 Task: Font style For heading UseBookman old style with dark orange 2 colour & Underline. font size for heading '24 Pt. 'Change the font style of data to Browallia Newand font size to  16 Pt. Change the alignment of both headline & data to  Align top. In the sheet  auditingSalesAnalysis
Action: Mouse moved to (124, 268)
Screenshot: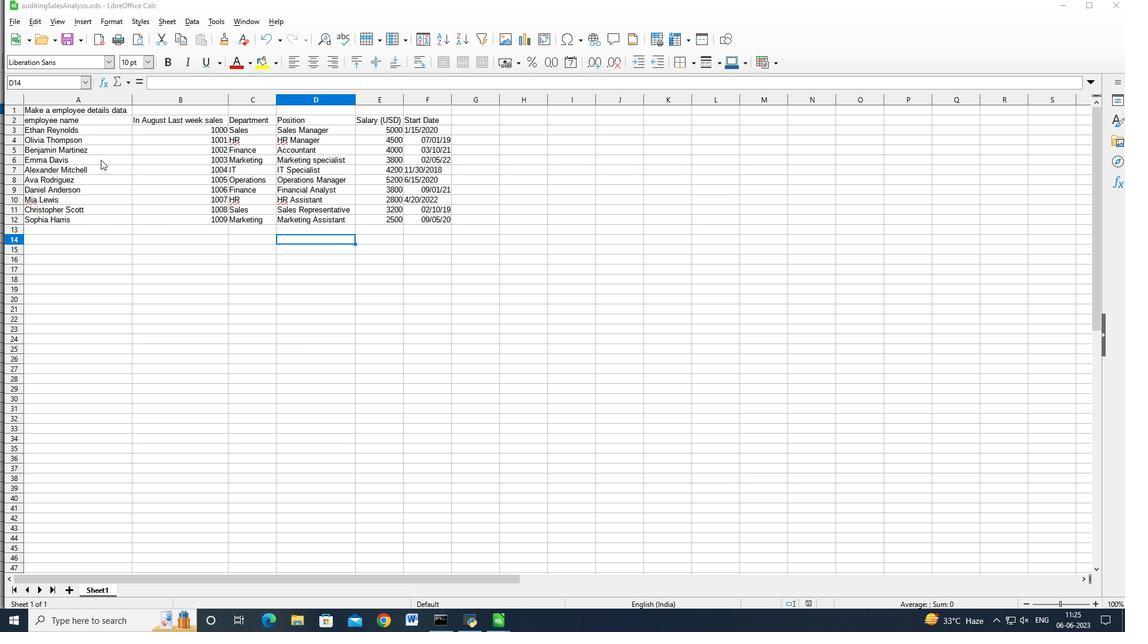 
Action: Mouse pressed right at (124, 268)
Screenshot: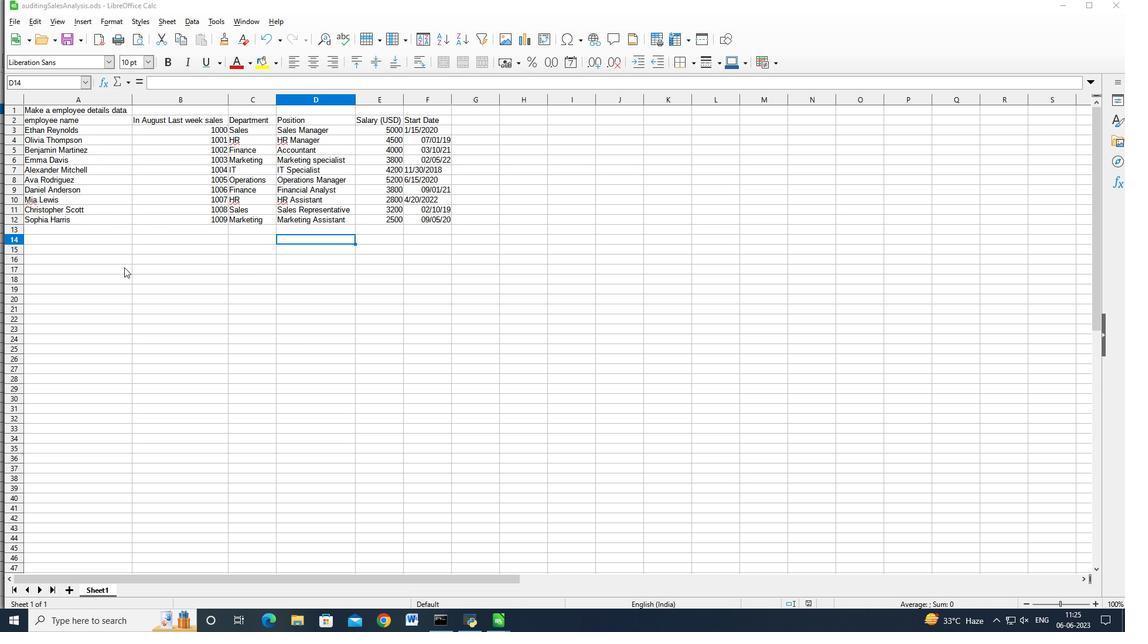 
Action: Mouse moved to (103, 112)
Screenshot: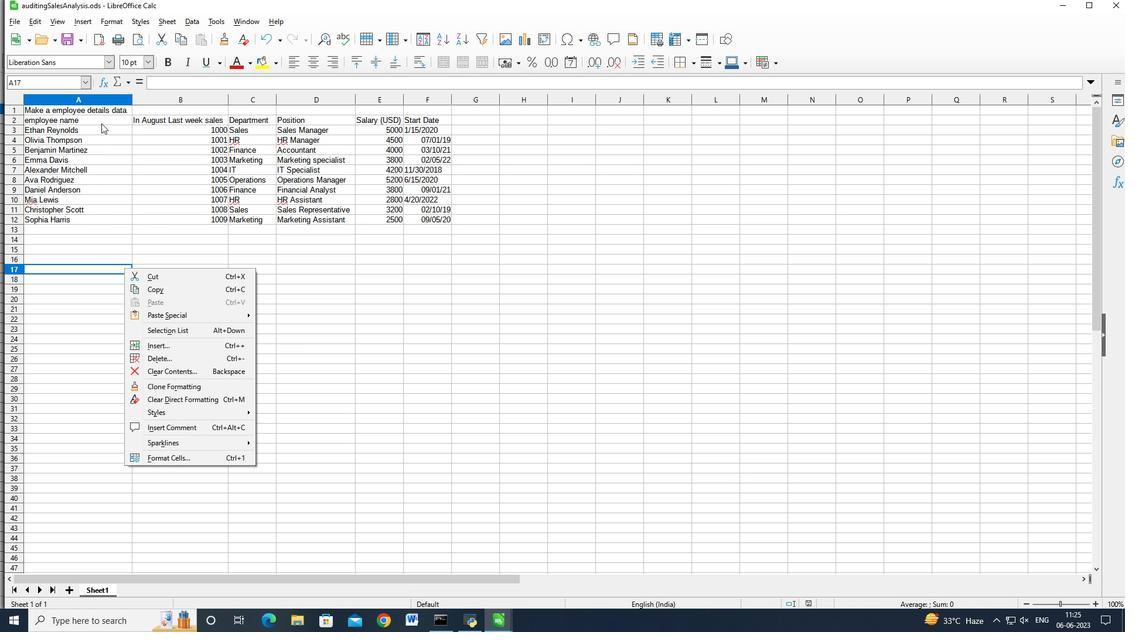 
Action: Mouse pressed left at (103, 112)
Screenshot: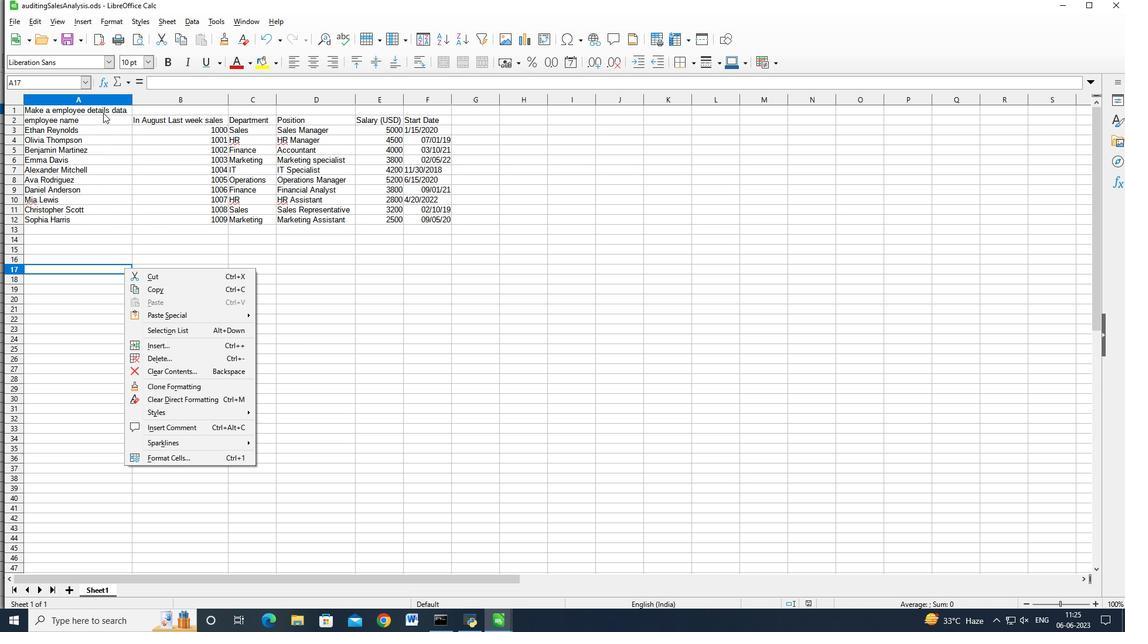 
Action: Mouse pressed left at (103, 112)
Screenshot: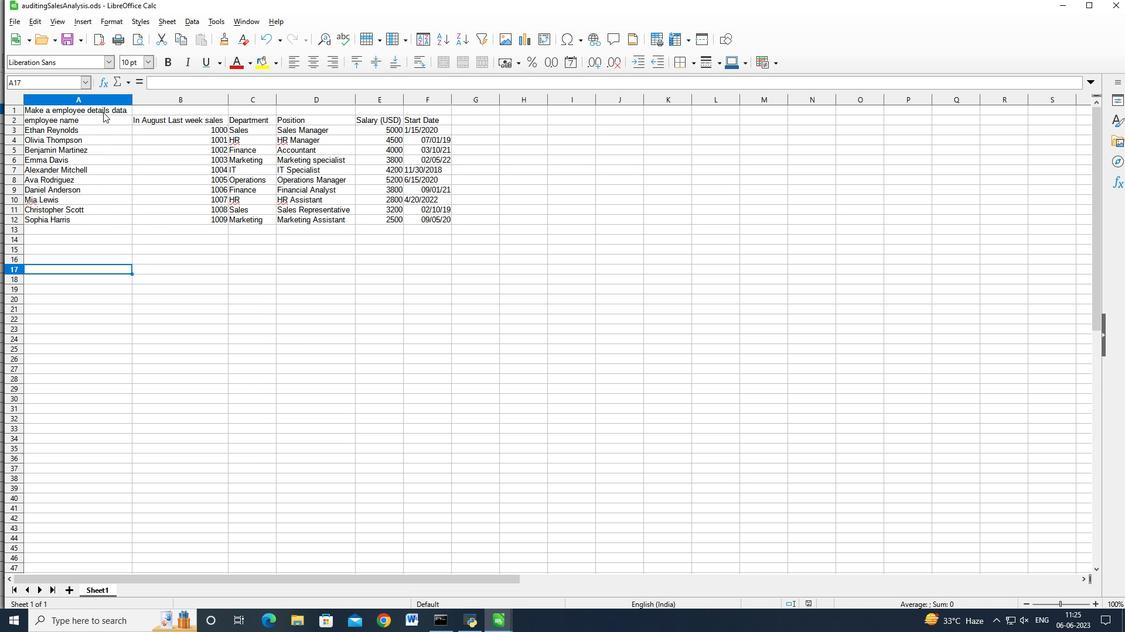 
Action: Mouse moved to (67, 62)
Screenshot: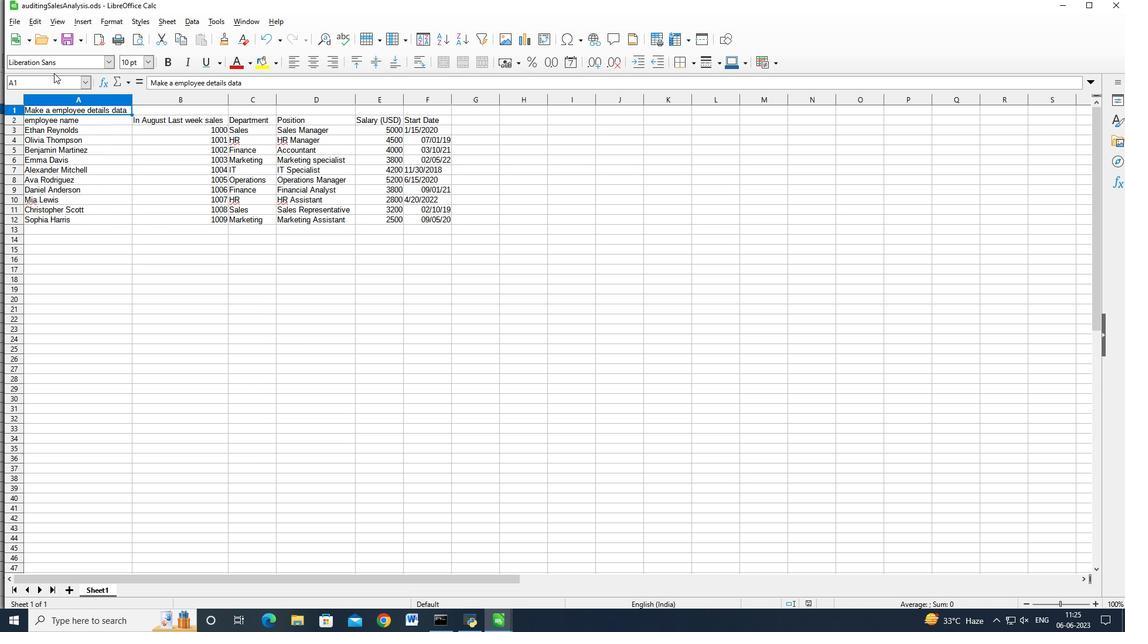 
Action: Mouse pressed left at (67, 62)
Screenshot: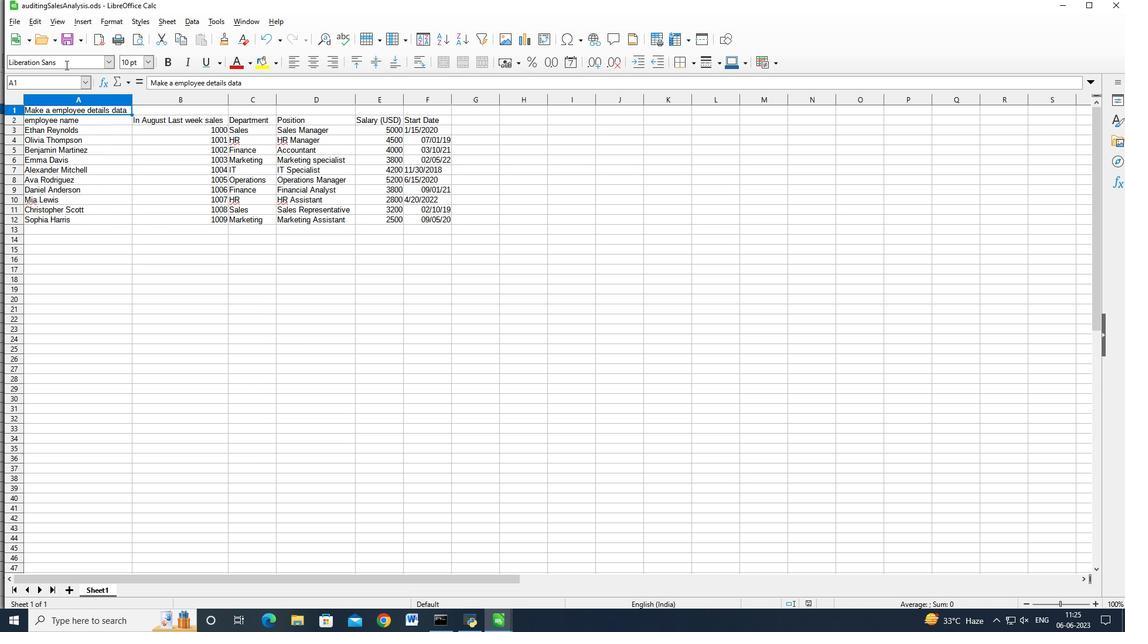 
Action: Mouse moved to (67, 62)
Screenshot: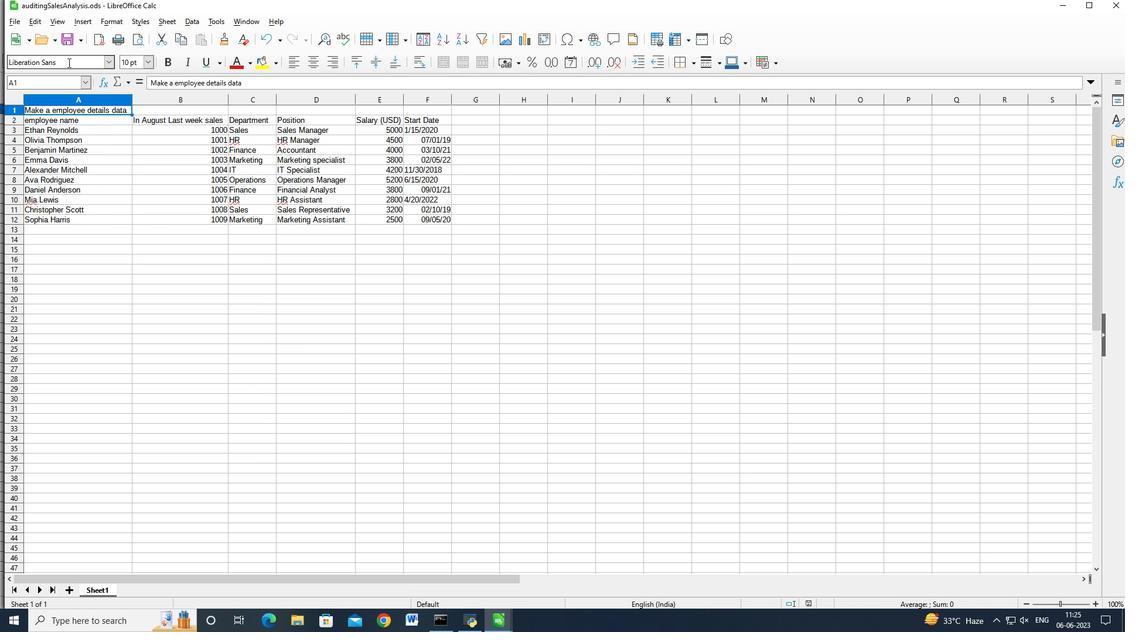 
Action: Key pressed <Key.backspace><Key.backspace><Key.backspace><Key.backspace><Key.backspace><Key.backspace><Key.backspace><Key.backspace><Key.backspace><Key.backspace><Key.backspace><Key.backspace><Key.backspace><Key.backspace><Key.backspace><Key.backspace><Key.backspace><Key.backspace><Key.backspace><Key.backspace><Key.backspace><Key.backspace><Key.backspace><Key.backspace><Key.backspace><Key.backspace><Key.shift>Bookmanol<Key.backspace><Key.backspace><Key.space>old<Key.enter>
Screenshot: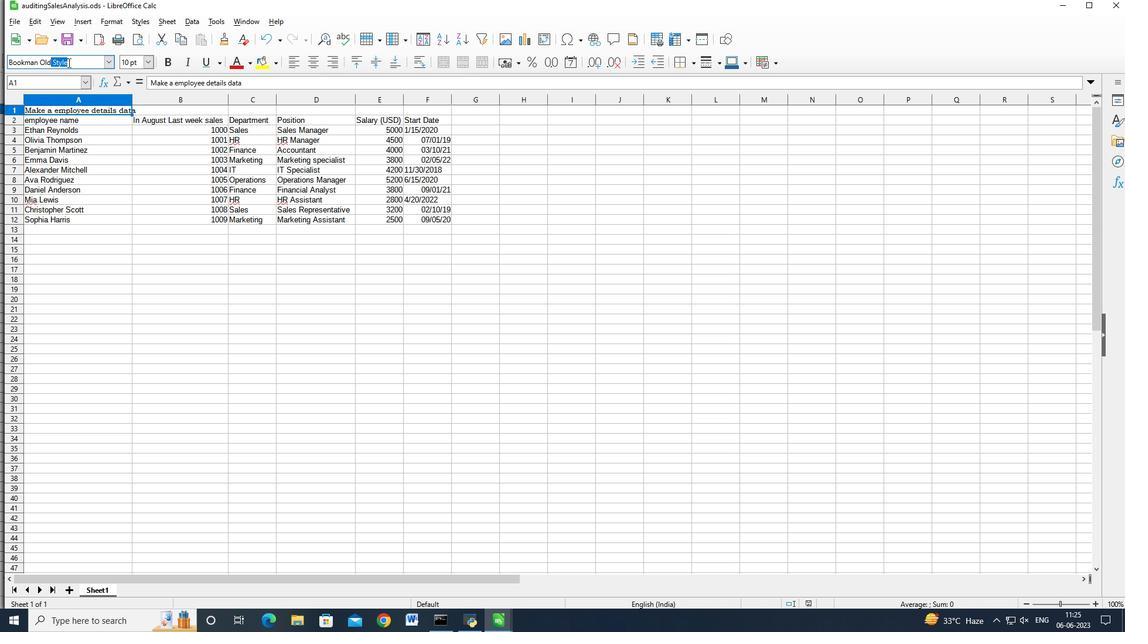 
Action: Mouse moved to (120, 120)
Screenshot: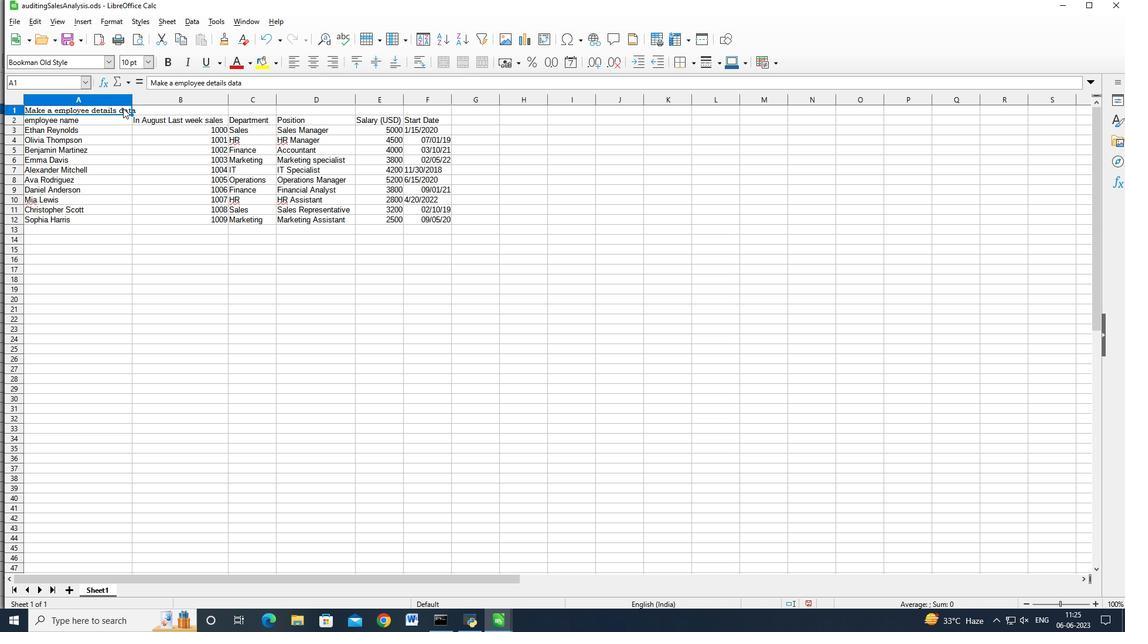 
Action: Mouse pressed left at (120, 120)
Screenshot: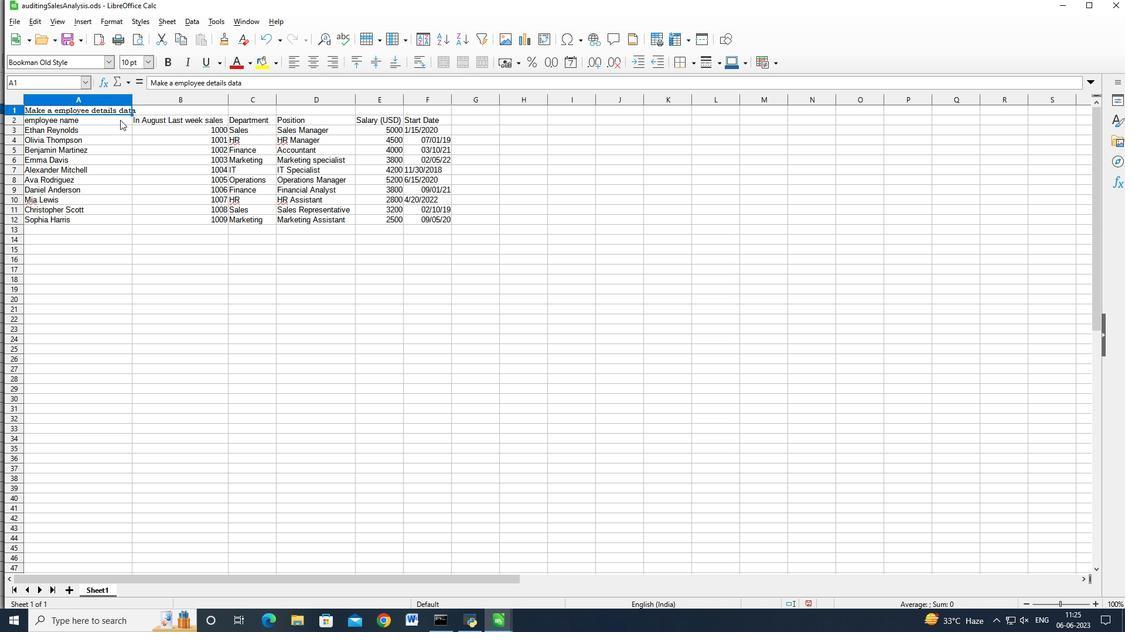 
Action: Mouse moved to (99, 108)
Screenshot: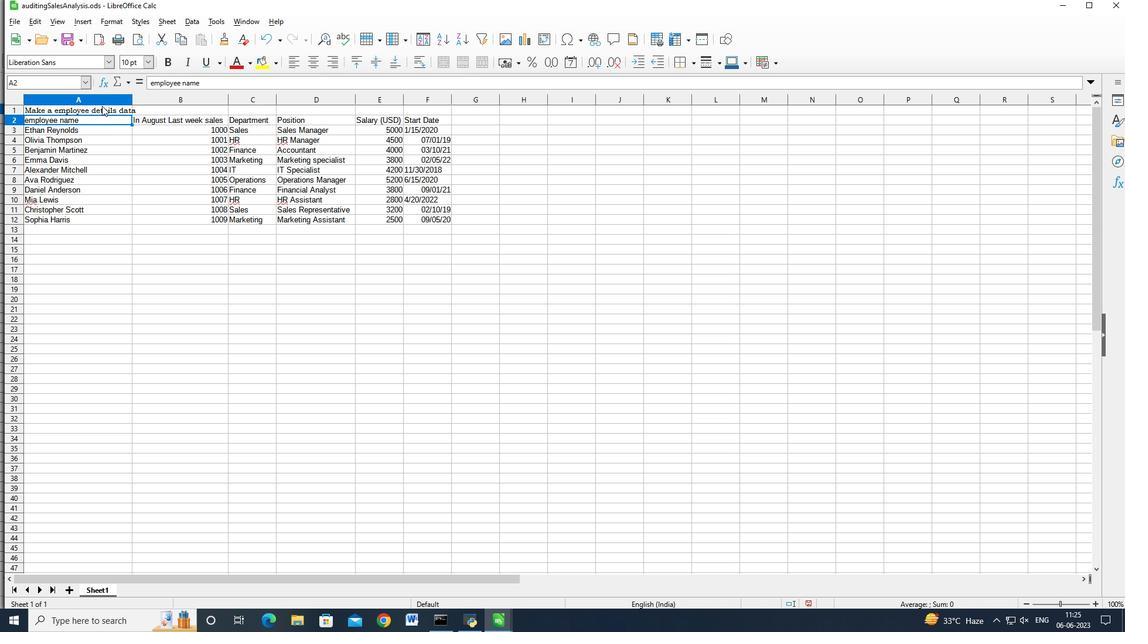 
Action: Mouse pressed left at (99, 108)
Screenshot: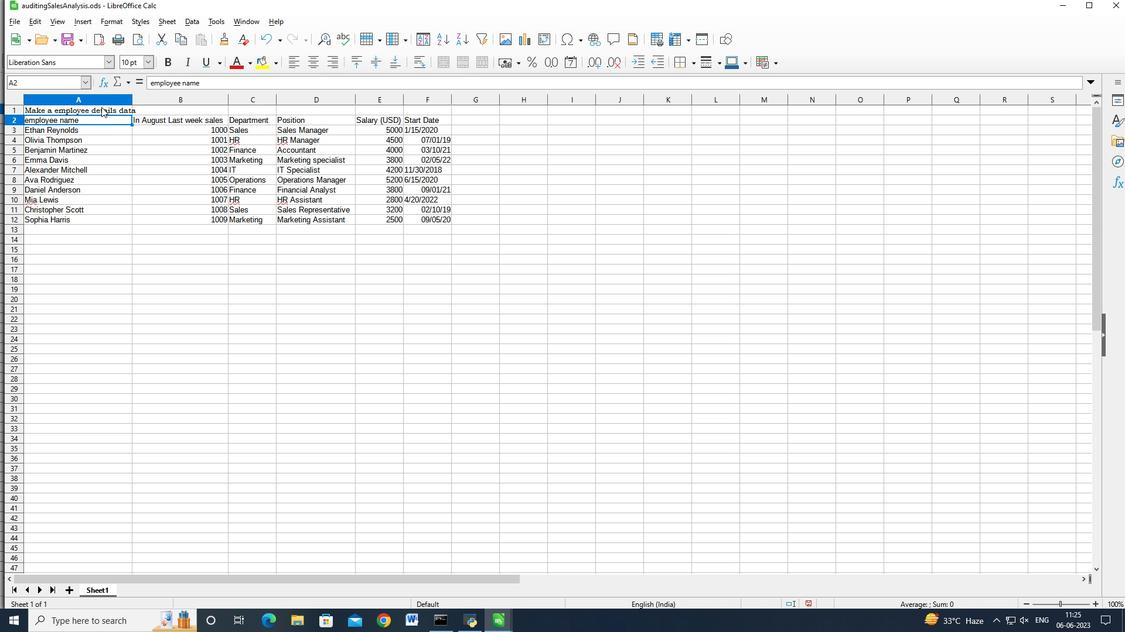 
Action: Mouse moved to (246, 61)
Screenshot: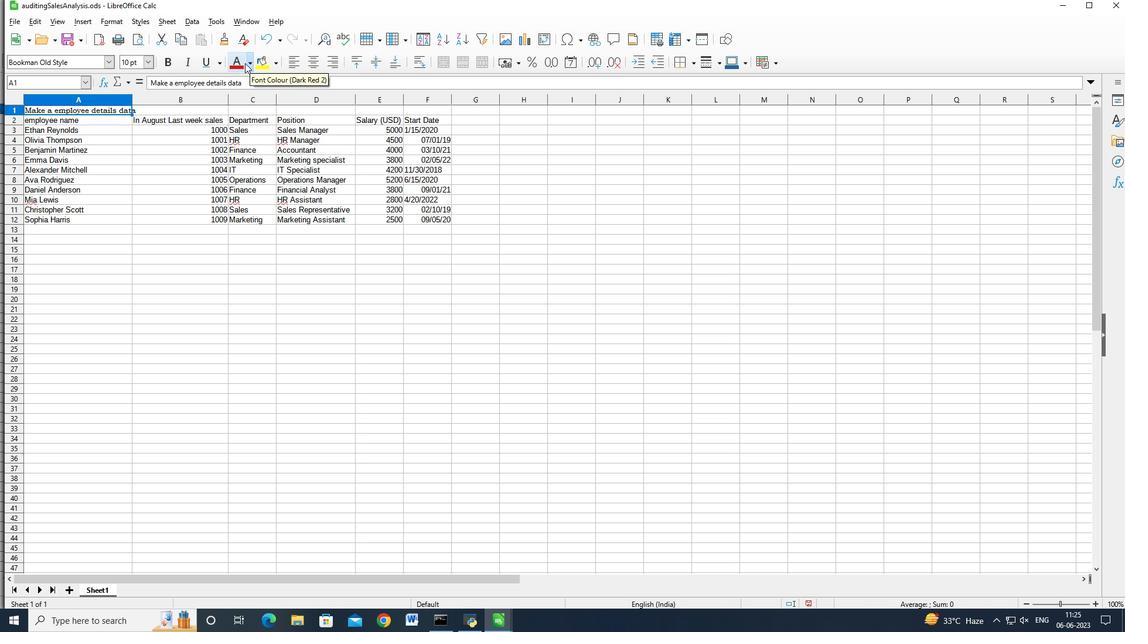 
Action: Mouse pressed left at (246, 61)
Screenshot: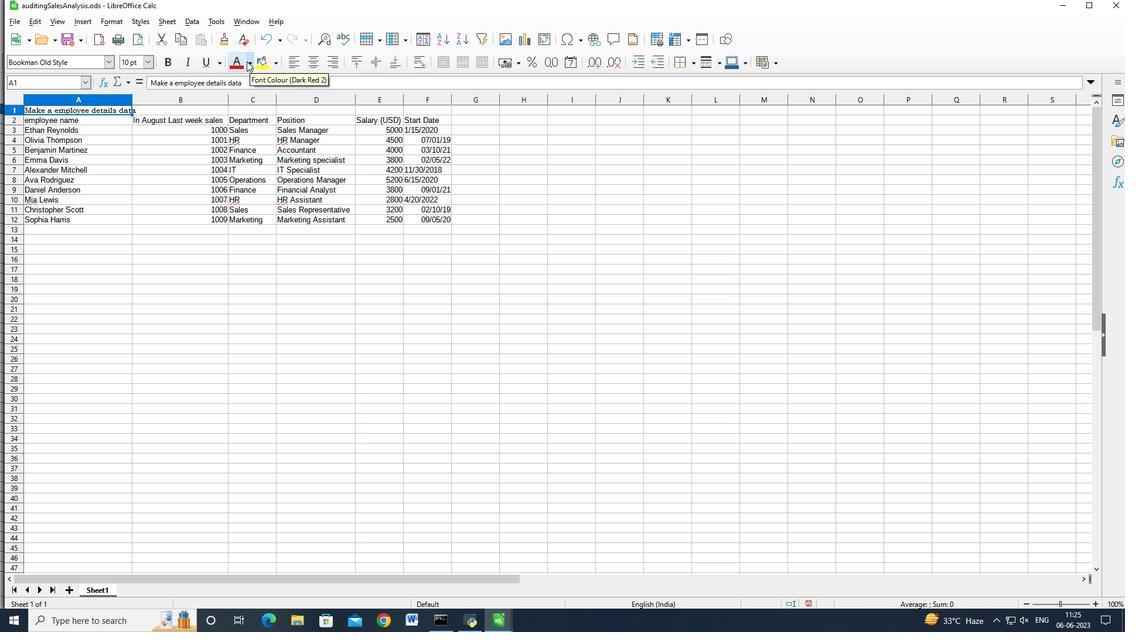 
Action: Mouse moved to (255, 144)
Screenshot: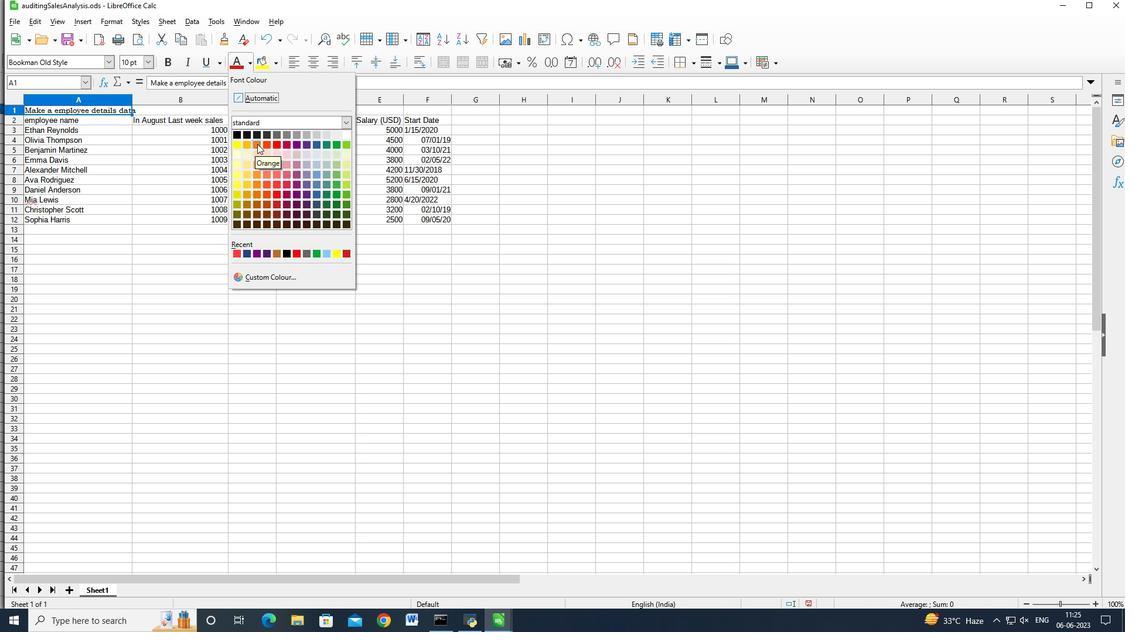
Action: Mouse pressed left at (255, 144)
Screenshot: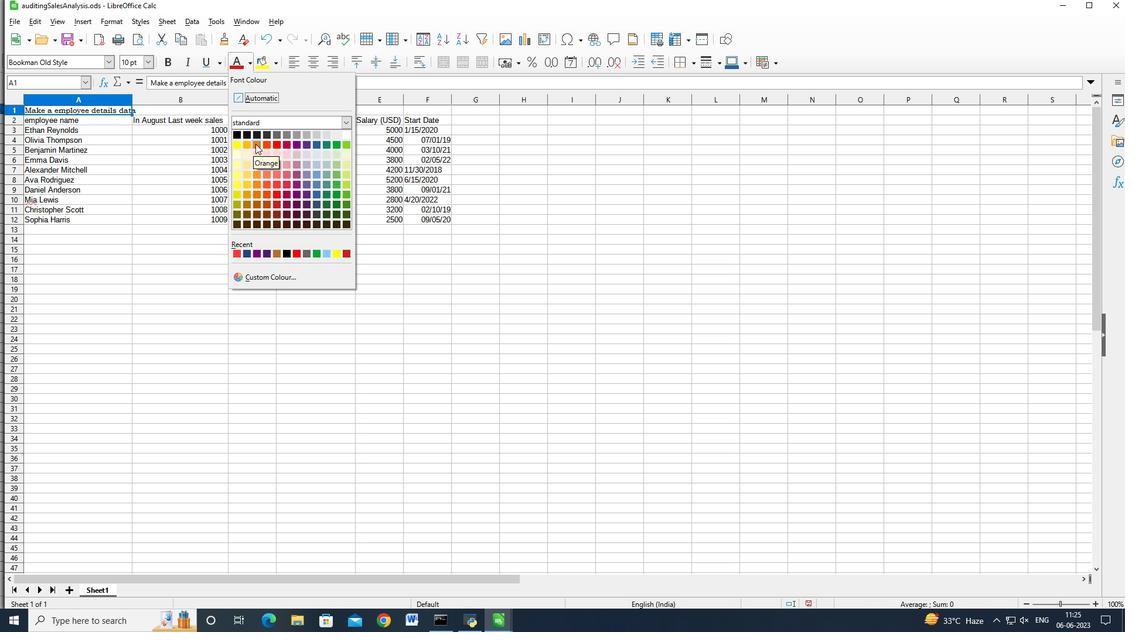 
Action: Mouse moved to (205, 60)
Screenshot: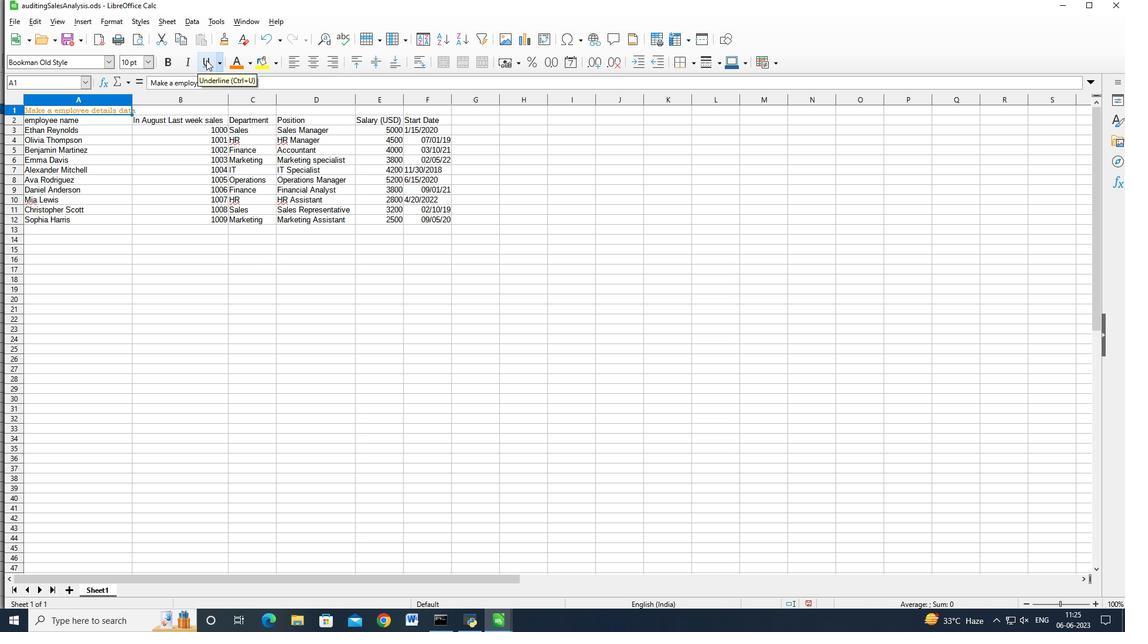 
Action: Mouse pressed left at (205, 60)
Screenshot: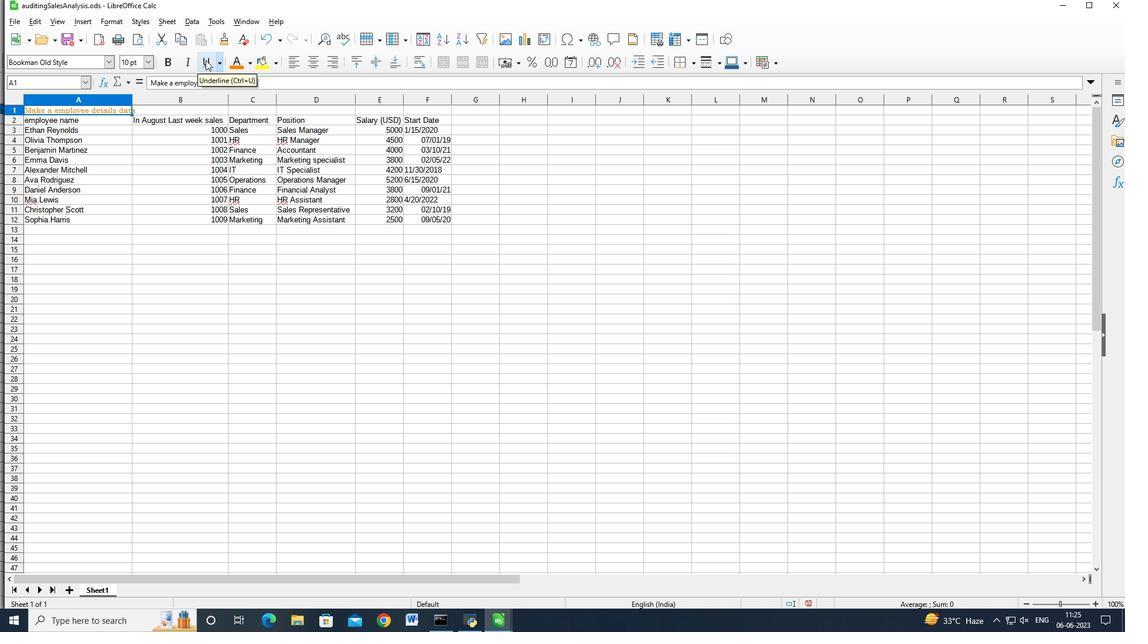 
Action: Mouse moved to (247, 63)
Screenshot: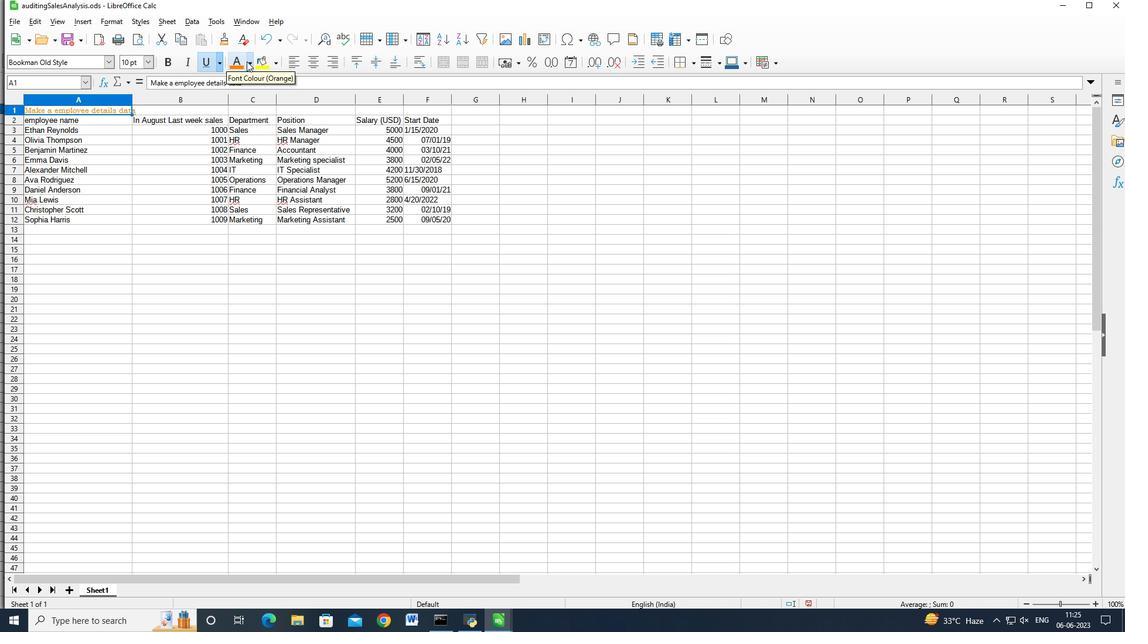 
Action: Mouse pressed left at (247, 63)
Screenshot: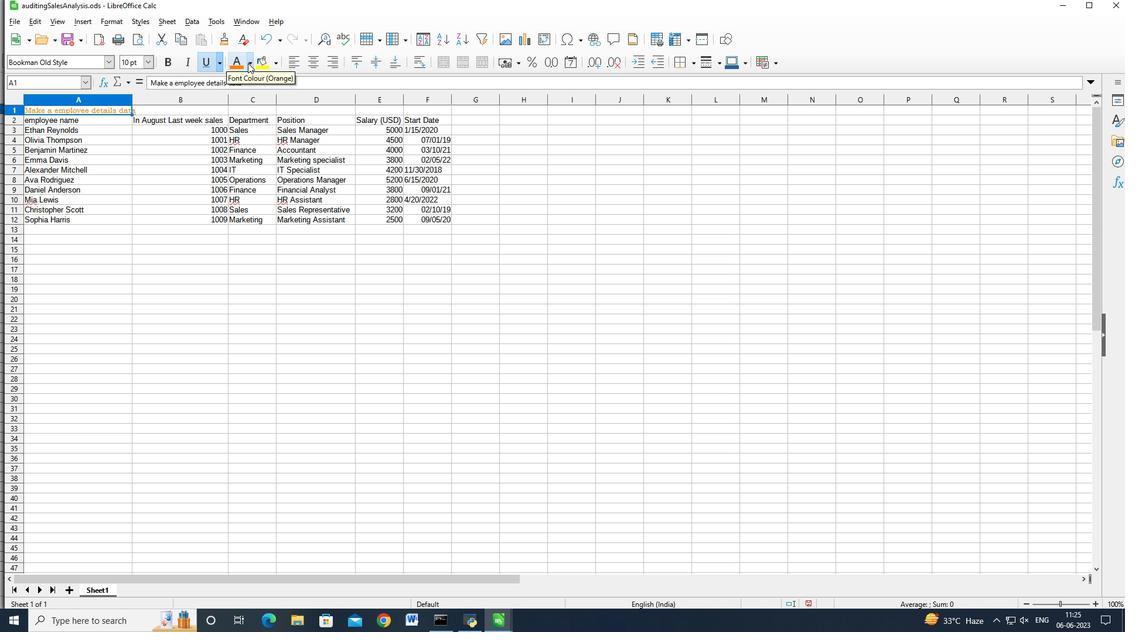 
Action: Mouse moved to (257, 209)
Screenshot: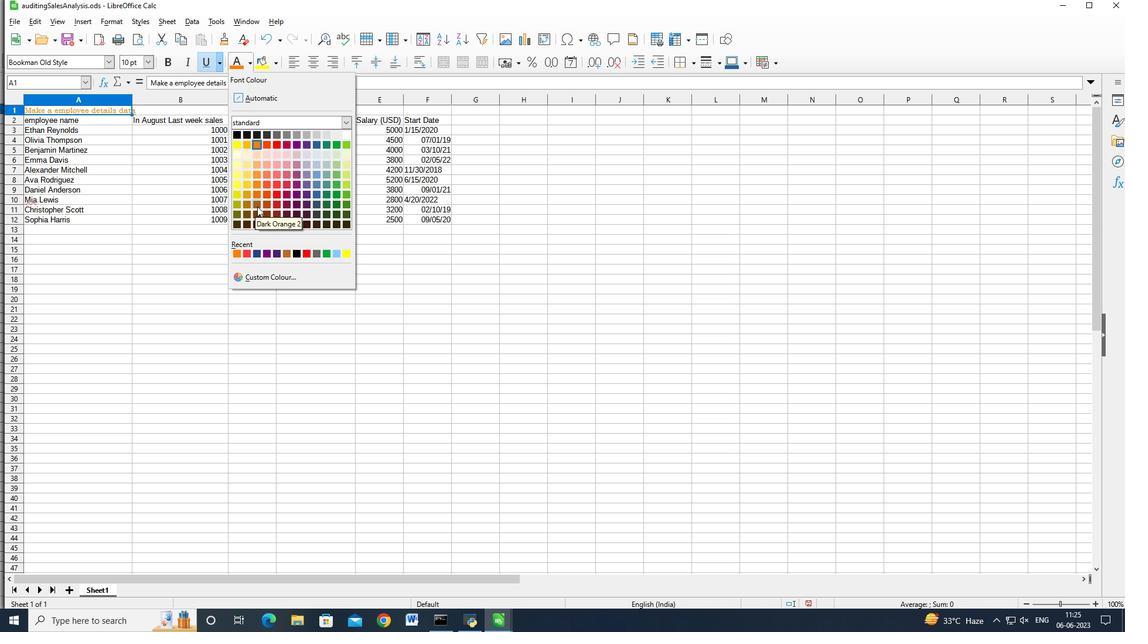 
Action: Mouse pressed left at (257, 209)
Screenshot: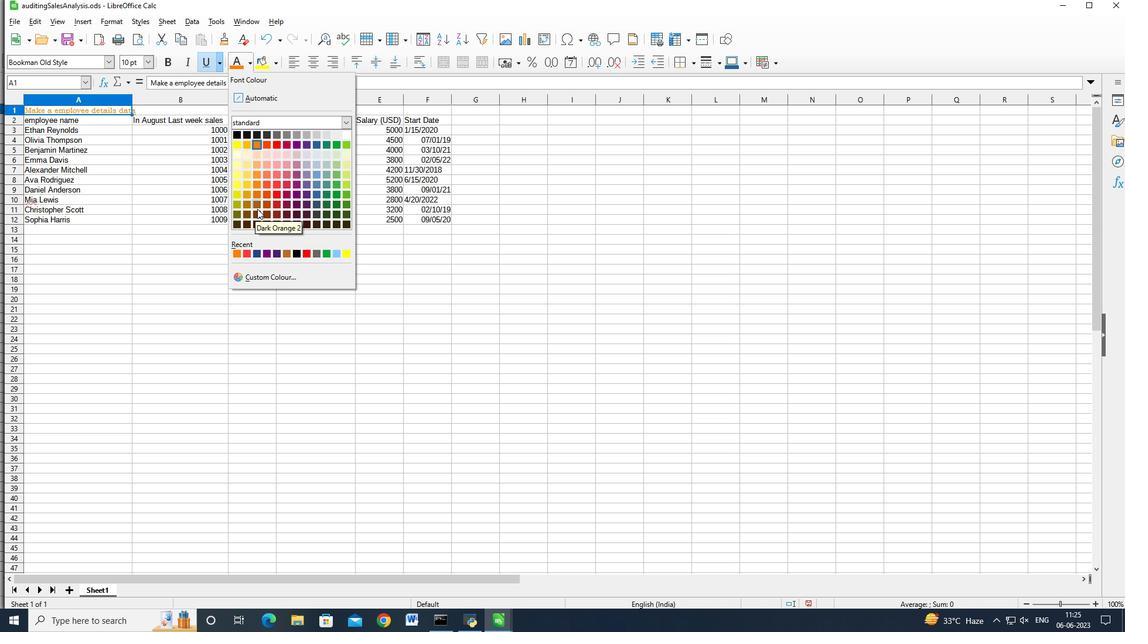 
Action: Mouse moved to (88, 123)
Screenshot: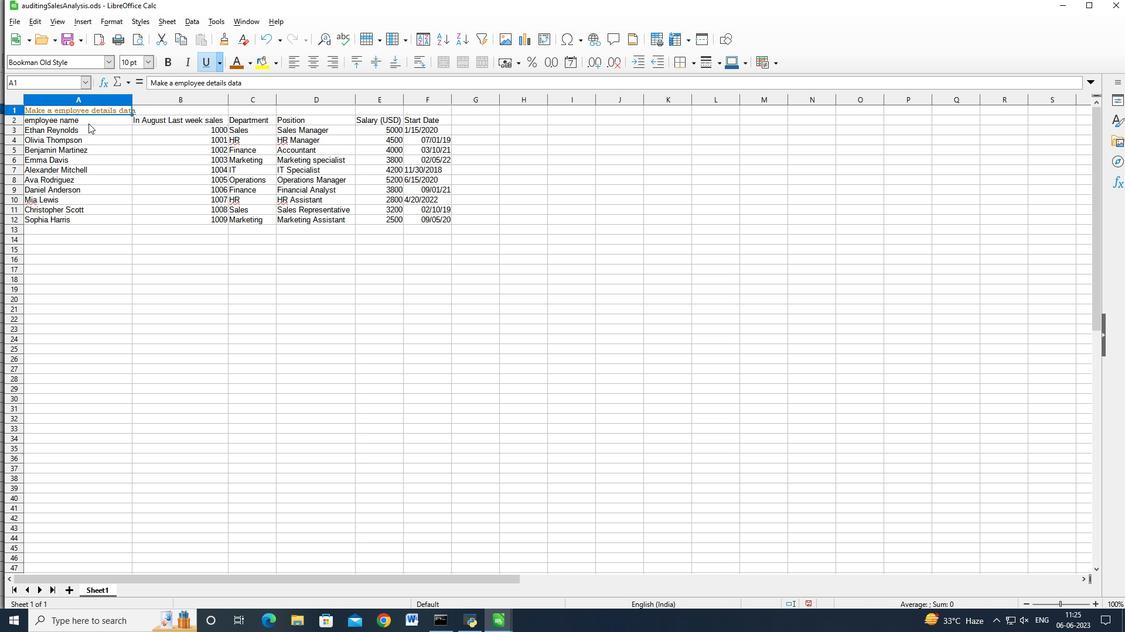 
Action: Mouse pressed left at (88, 123)
Screenshot: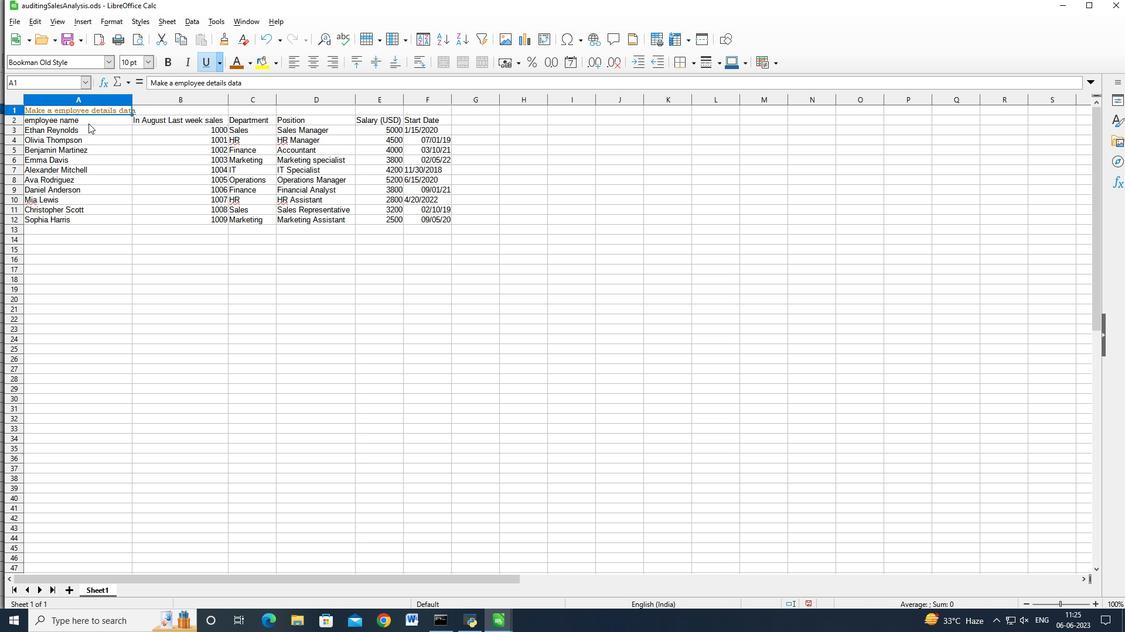 
Action: Key pressed <Key.caps_lock><Key.right><Key.right><Key.right><Key.right><Key.left><Key.left><Key.left><Key.left><Key.left><Key.up>
Screenshot: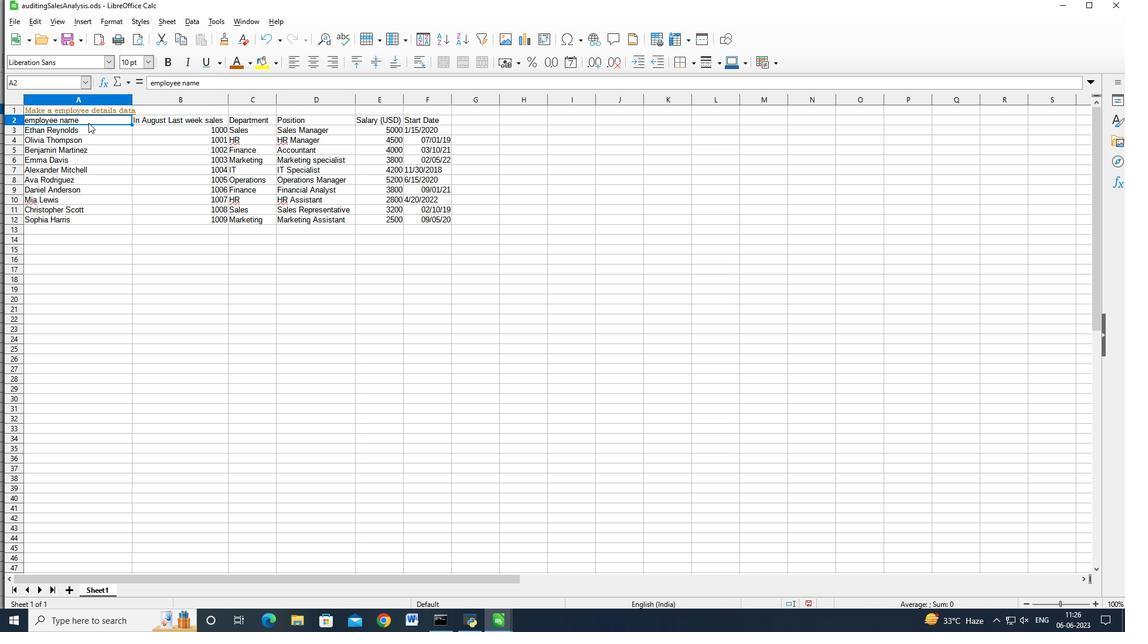 
Action: Mouse moved to (133, 108)
Screenshot: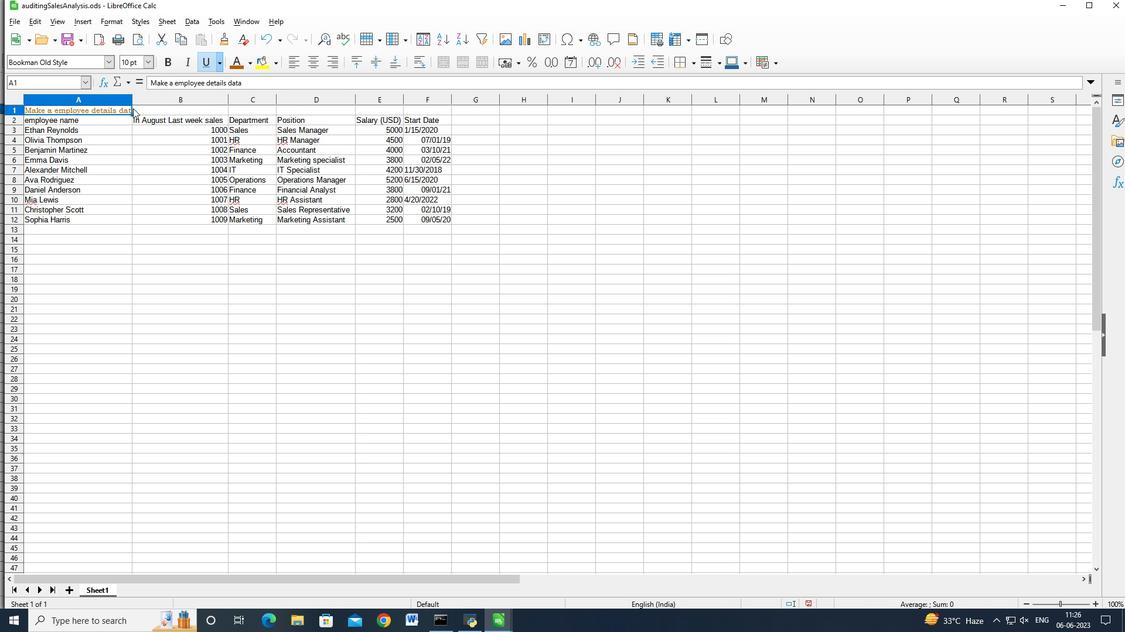 
Action: Key pressed <Key.shift>
Screenshot: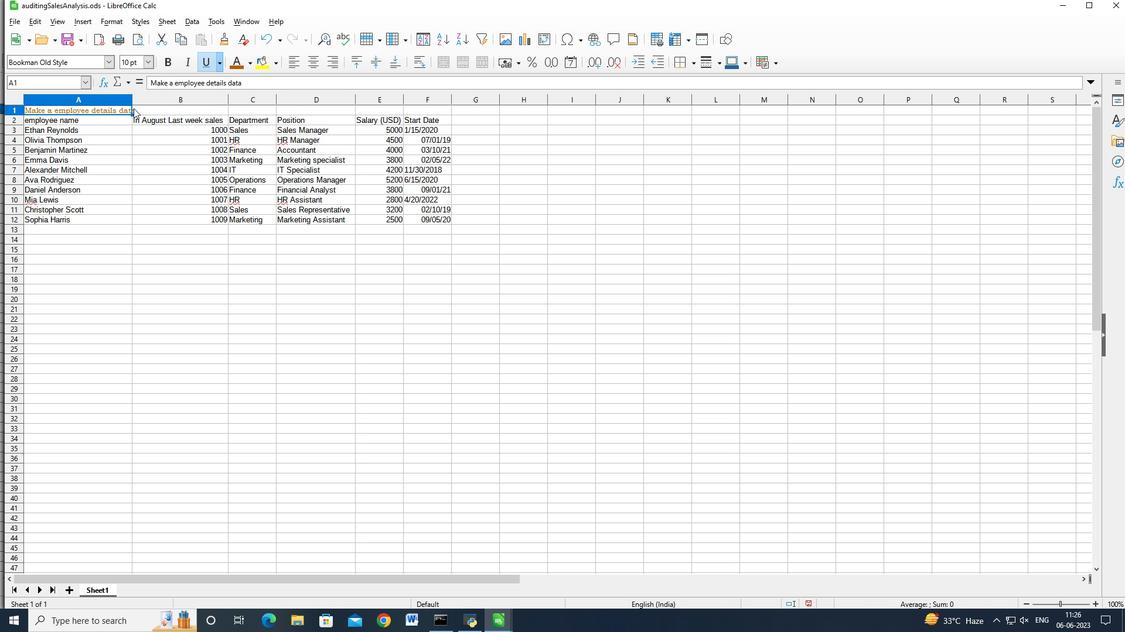 
Action: Mouse pressed left at (133, 108)
Screenshot: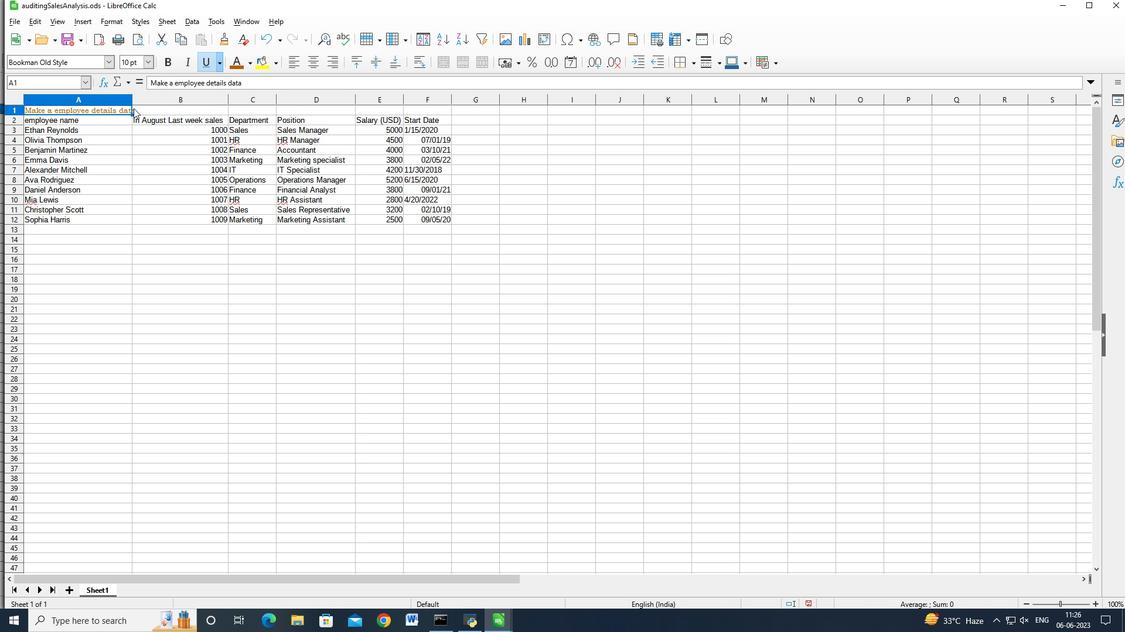 
Action: Mouse moved to (138, 82)
Screenshot: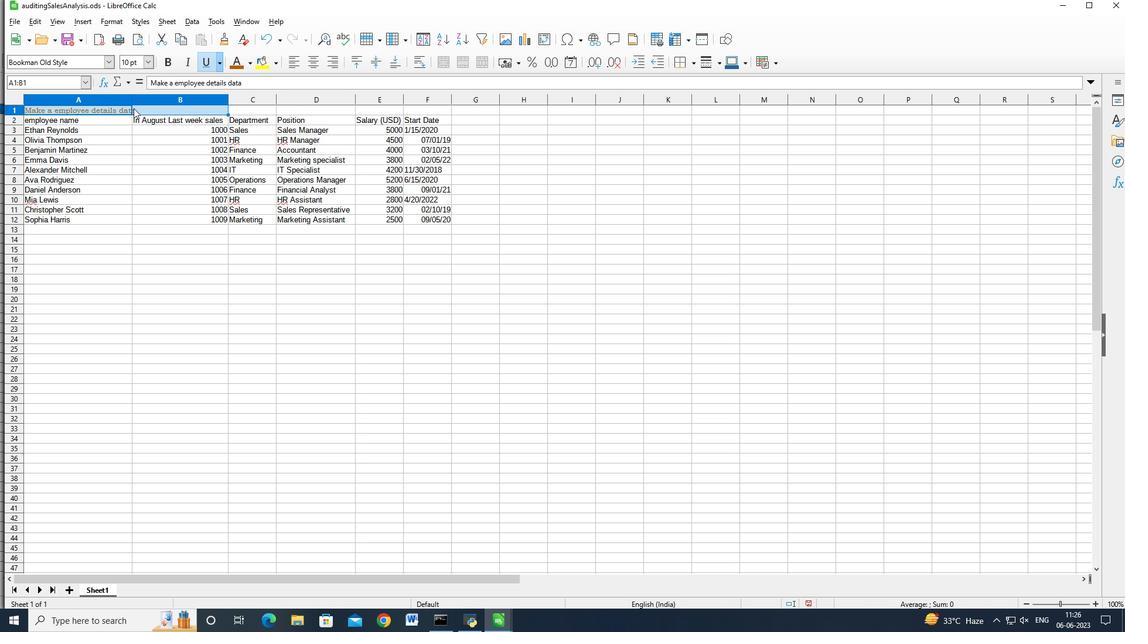 
Action: Key pressed <Key.shift>
Screenshot: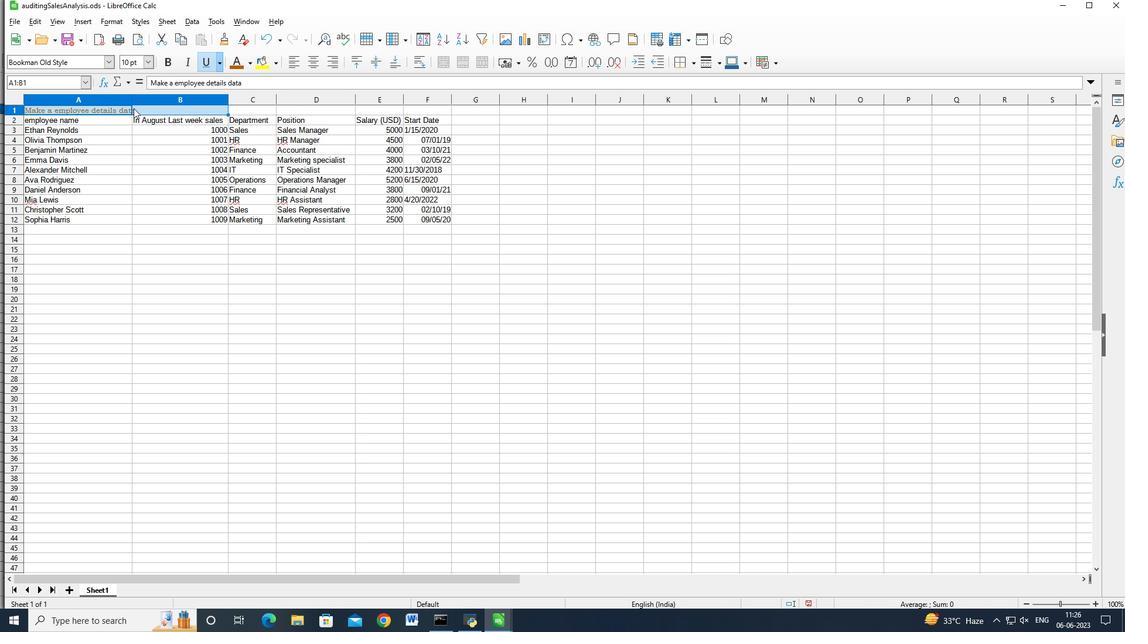 
Action: Mouse moved to (138, 72)
Screenshot: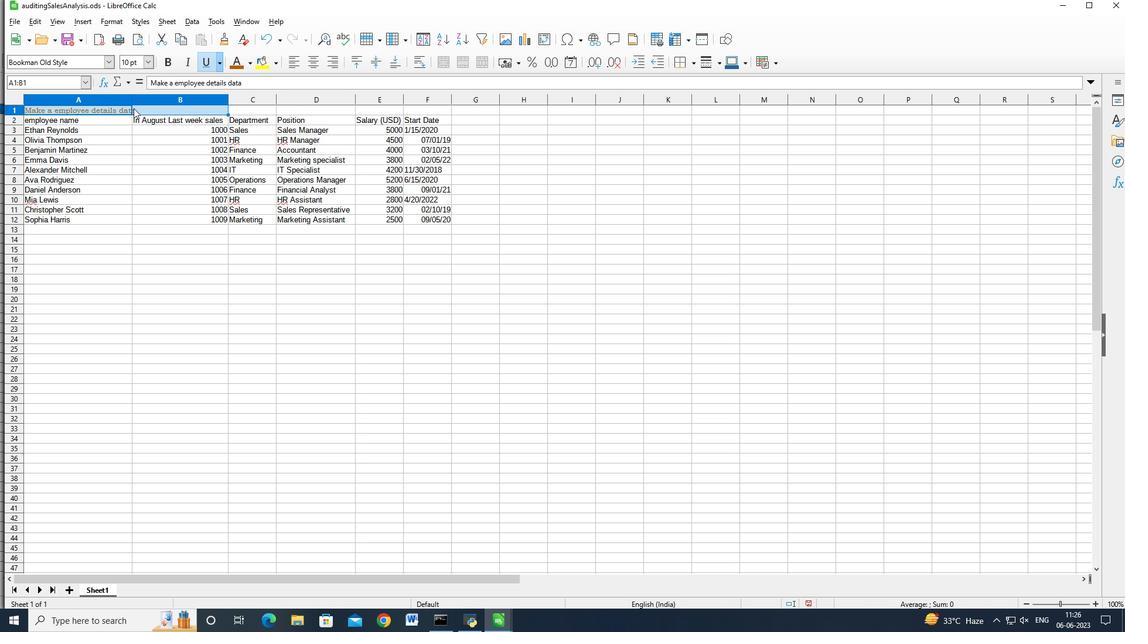 
Action: Key pressed <Key.shift>
Screenshot: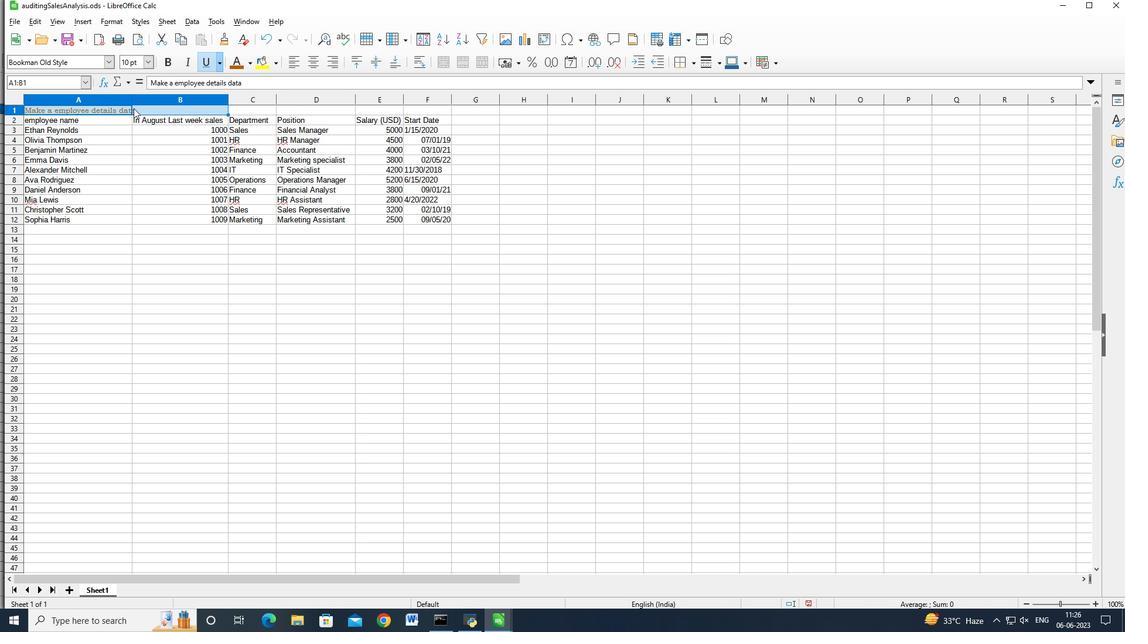 
Action: Mouse moved to (137, 67)
Screenshot: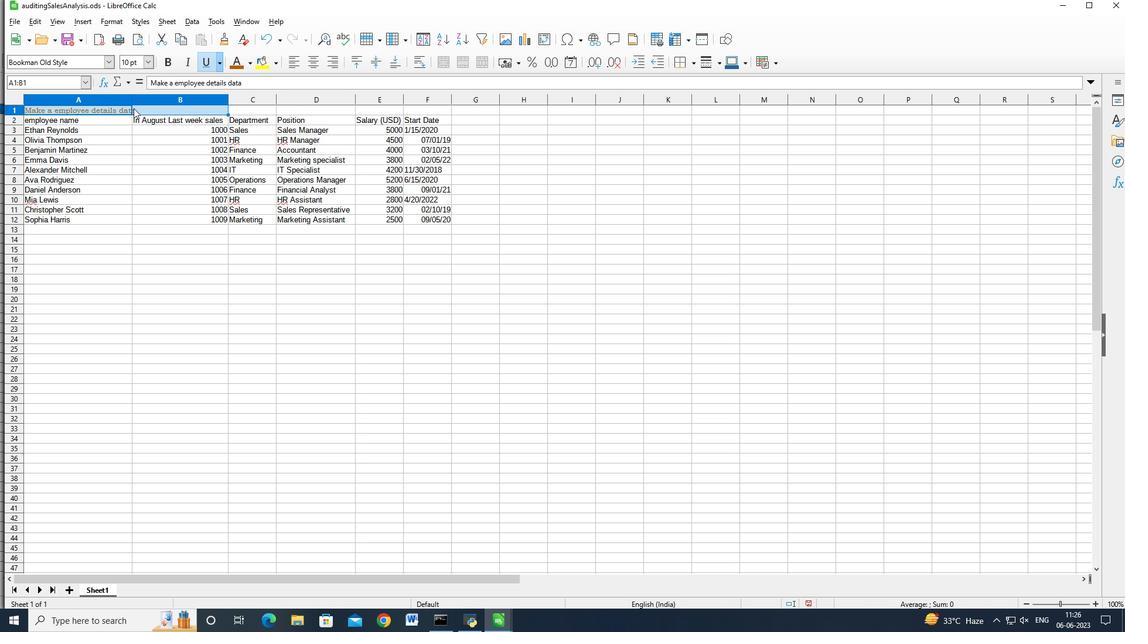
Action: Key pressed <Key.shift>
Screenshot: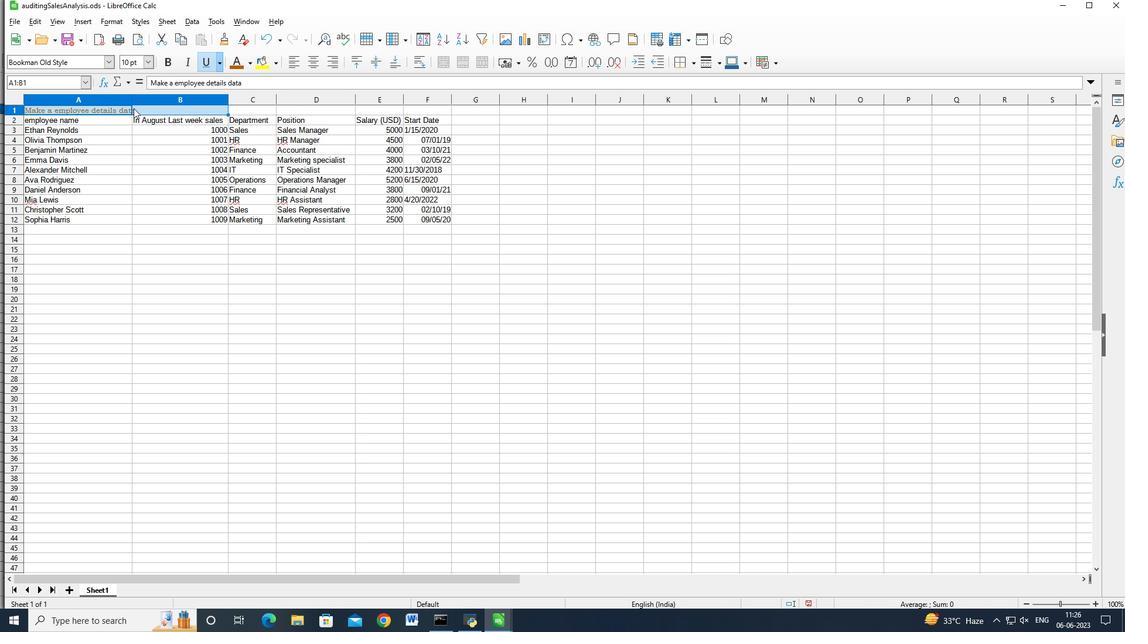 
Action: Mouse moved to (137, 67)
Screenshot: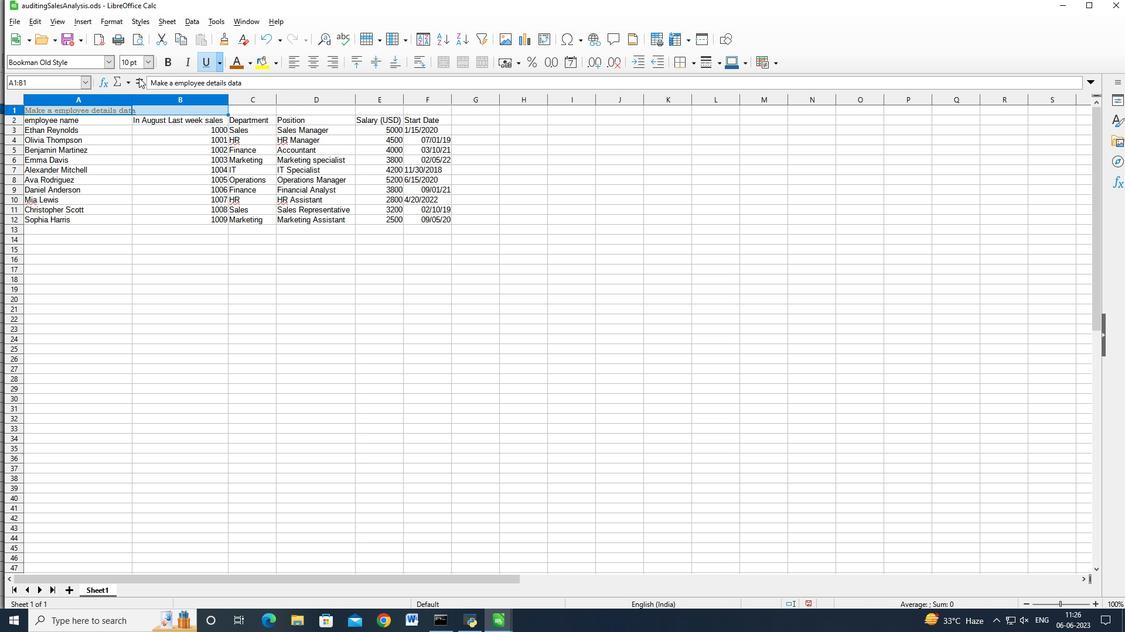 
Action: Key pressed <Key.shift><Key.shift><Key.shift>
Screenshot: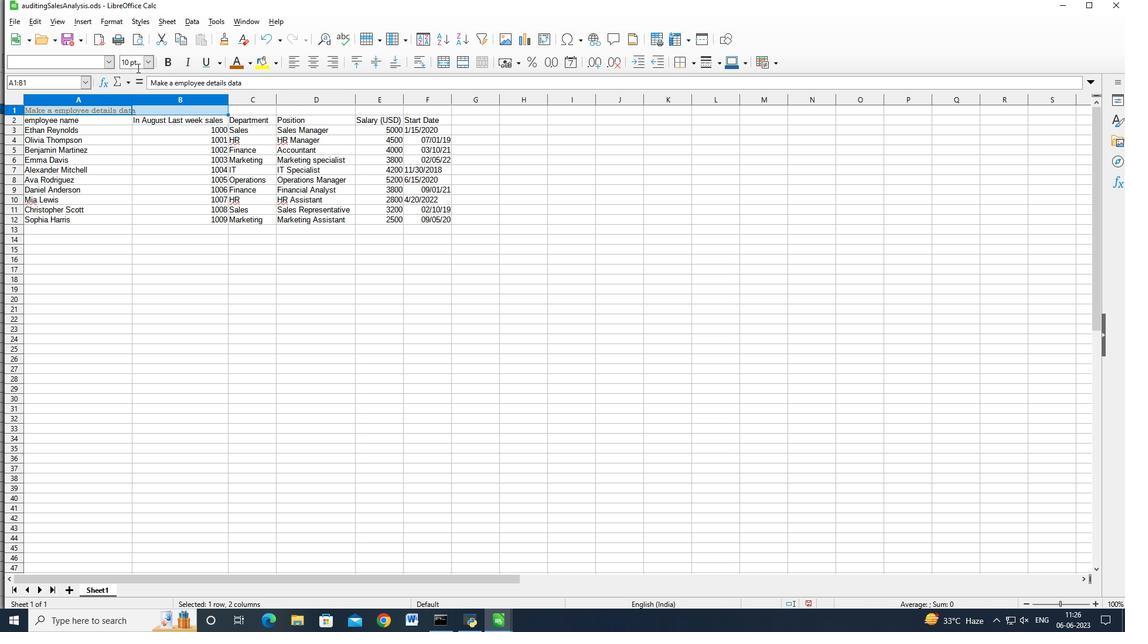 
Action: Mouse moved to (146, 64)
Screenshot: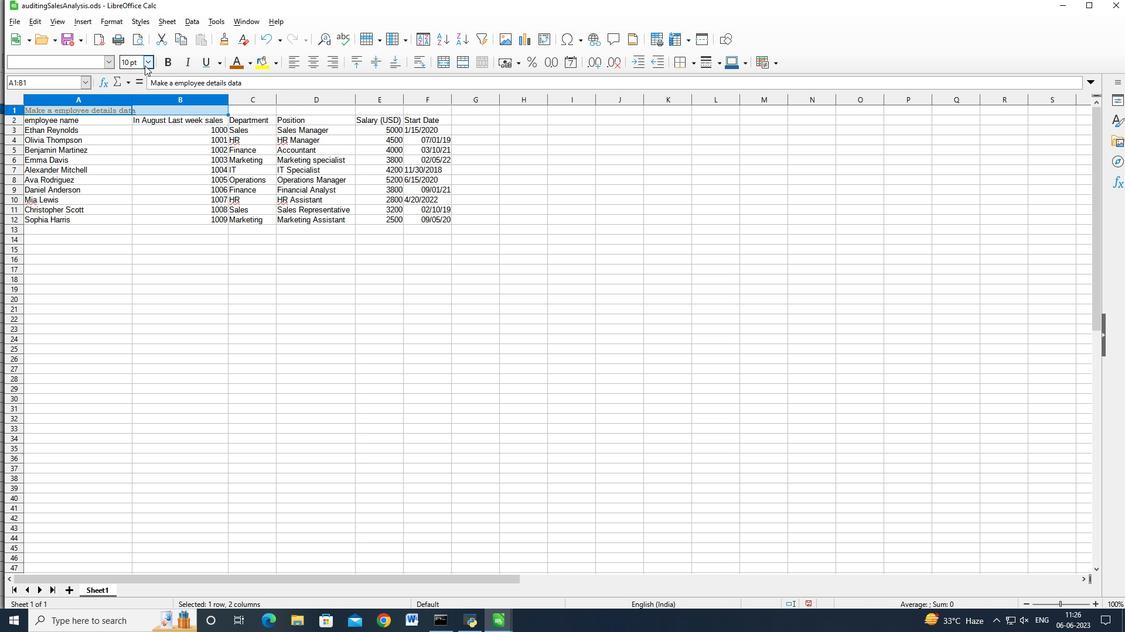
Action: Mouse pressed left at (146, 64)
Screenshot: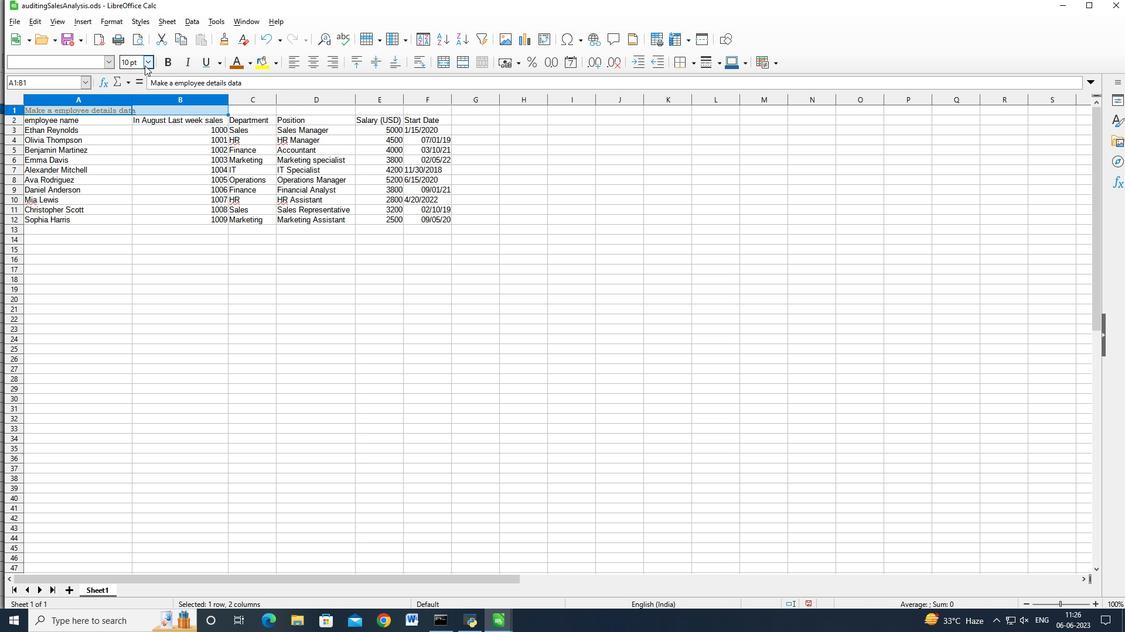 
Action: Mouse moved to (128, 236)
Screenshot: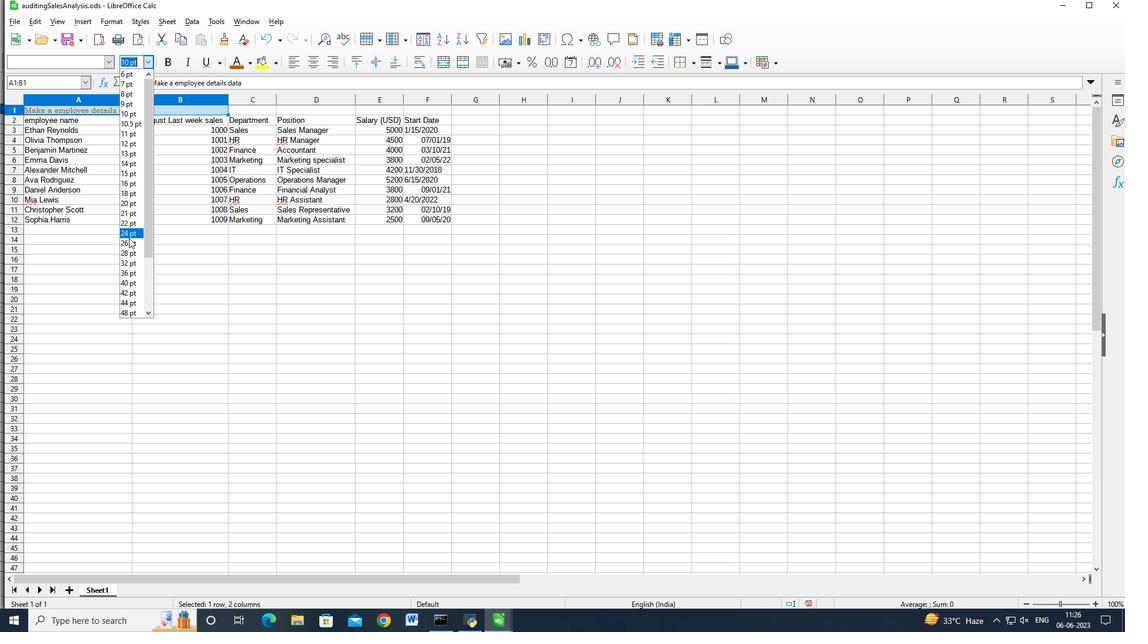 
Action: Mouse pressed left at (128, 236)
Screenshot: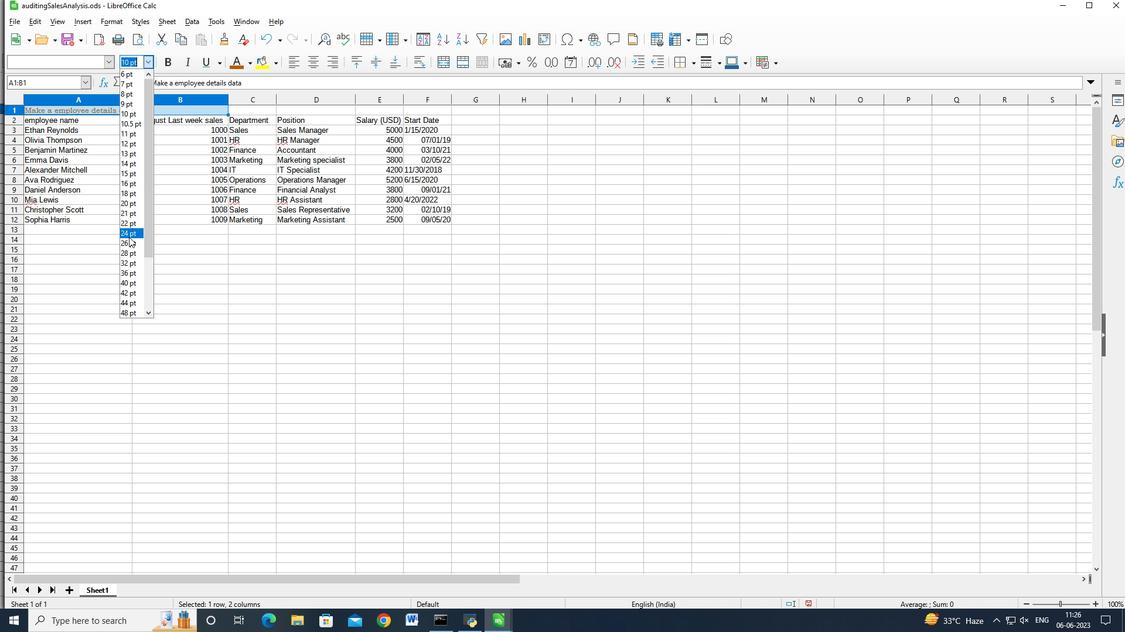 
Action: Mouse moved to (130, 101)
Screenshot: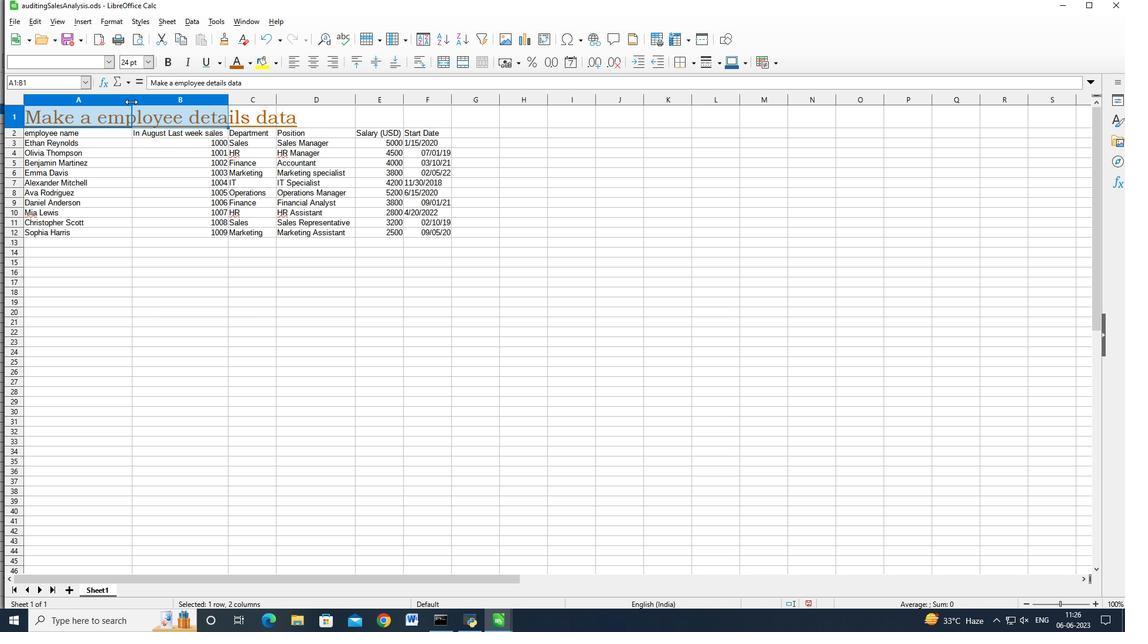 
Action: Mouse pressed left at (130, 101)
Screenshot: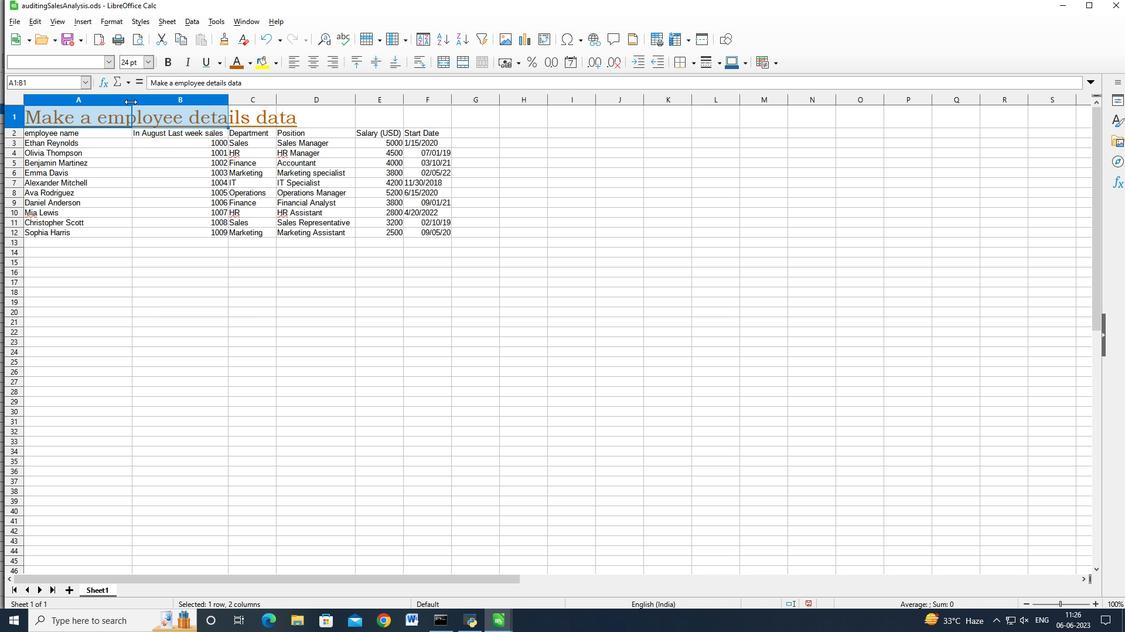 
Action: Mouse pressed left at (130, 101)
Screenshot: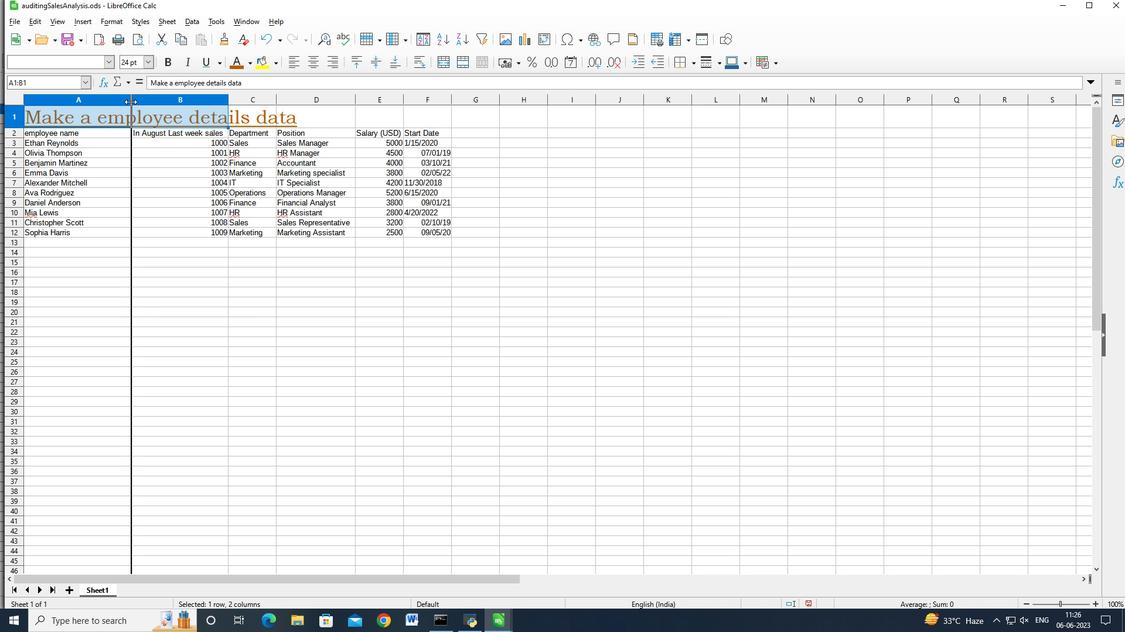 
Action: Mouse moved to (307, 225)
Screenshot: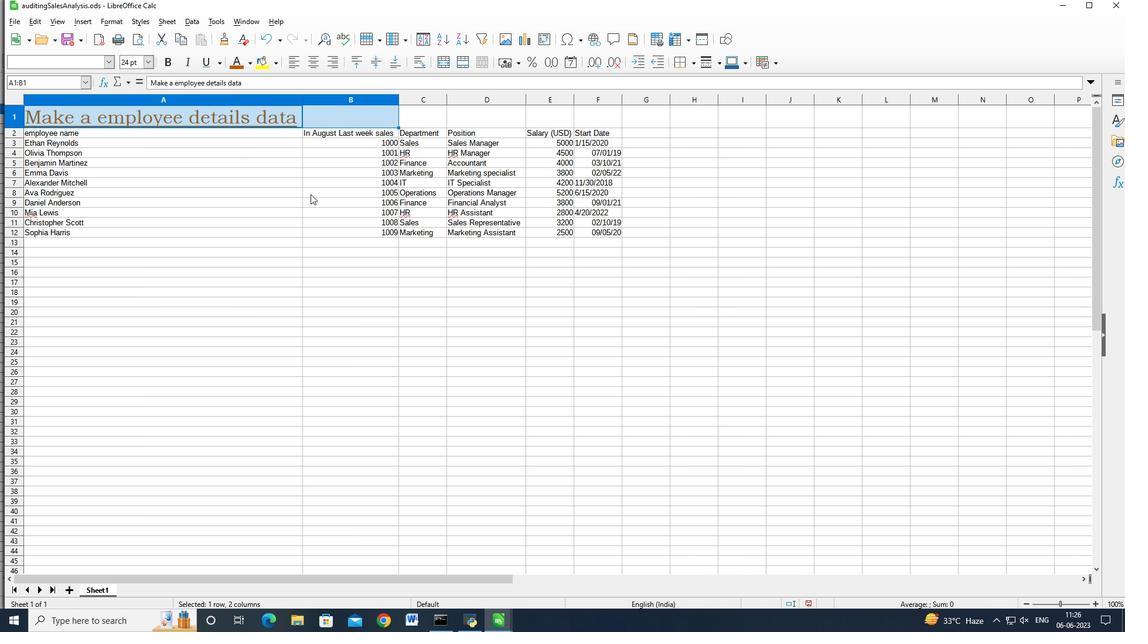 
Action: Mouse pressed left at (307, 225)
Screenshot: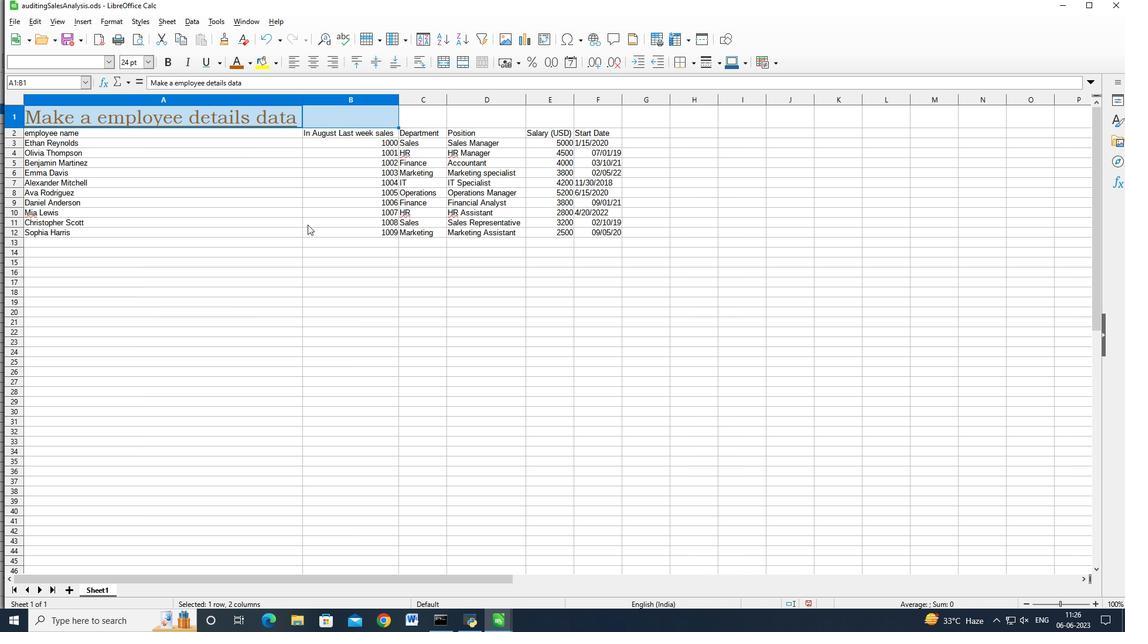 
Action: Mouse moved to (148, 136)
Screenshot: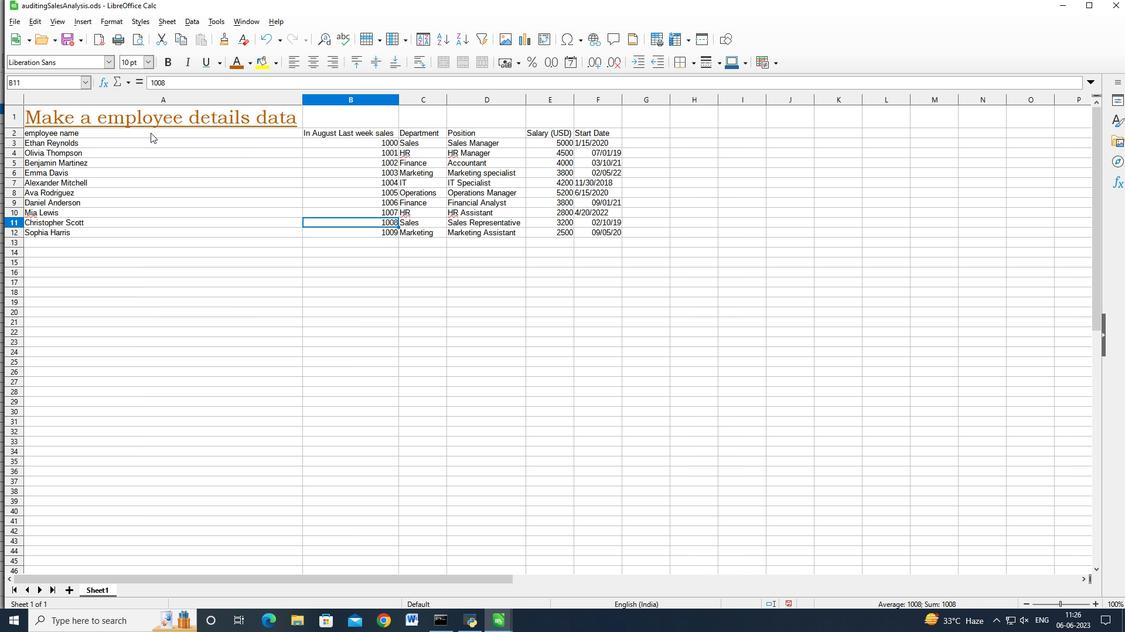 
Action: Mouse pressed left at (148, 136)
Screenshot: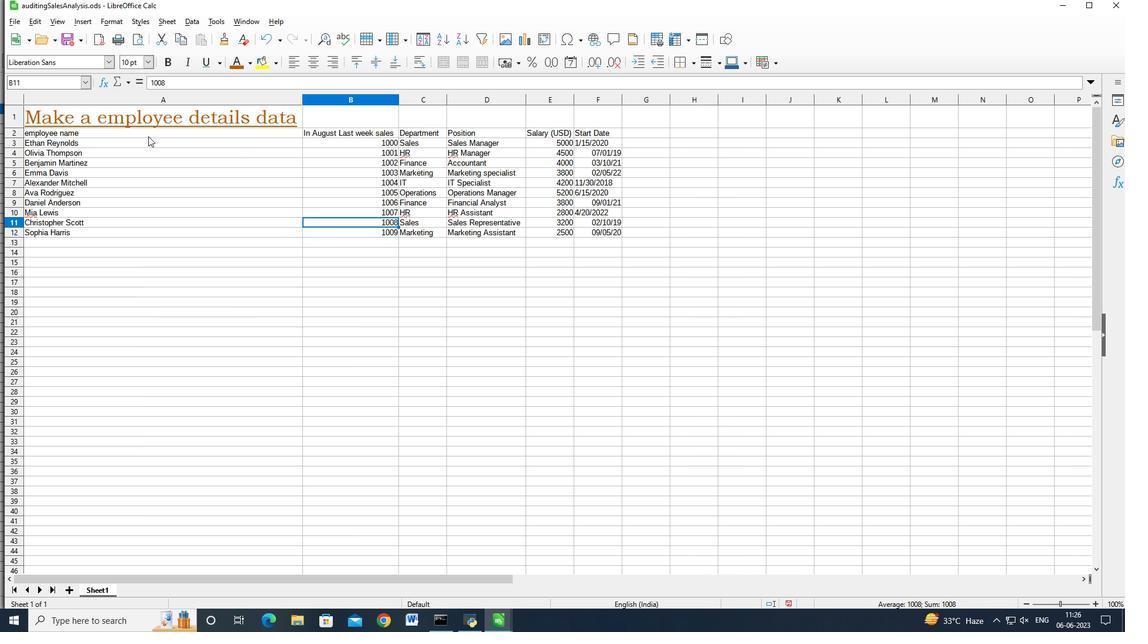 
Action: Mouse moved to (153, 147)
Screenshot: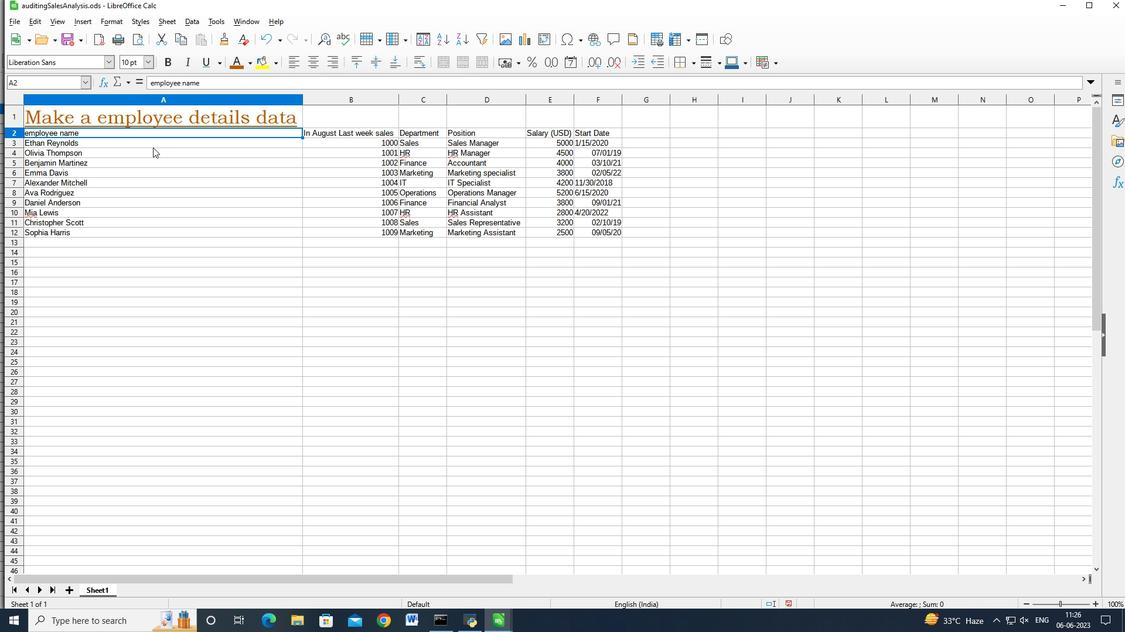 
Action: Key pressed <Key.shift><Key.right><Key.right><Key.right><Key.right><Key.down><Key.down><Key.right><Key.down><Key.down><Key.down><Key.down><Key.down><Key.down><Key.down><Key.down>
Screenshot: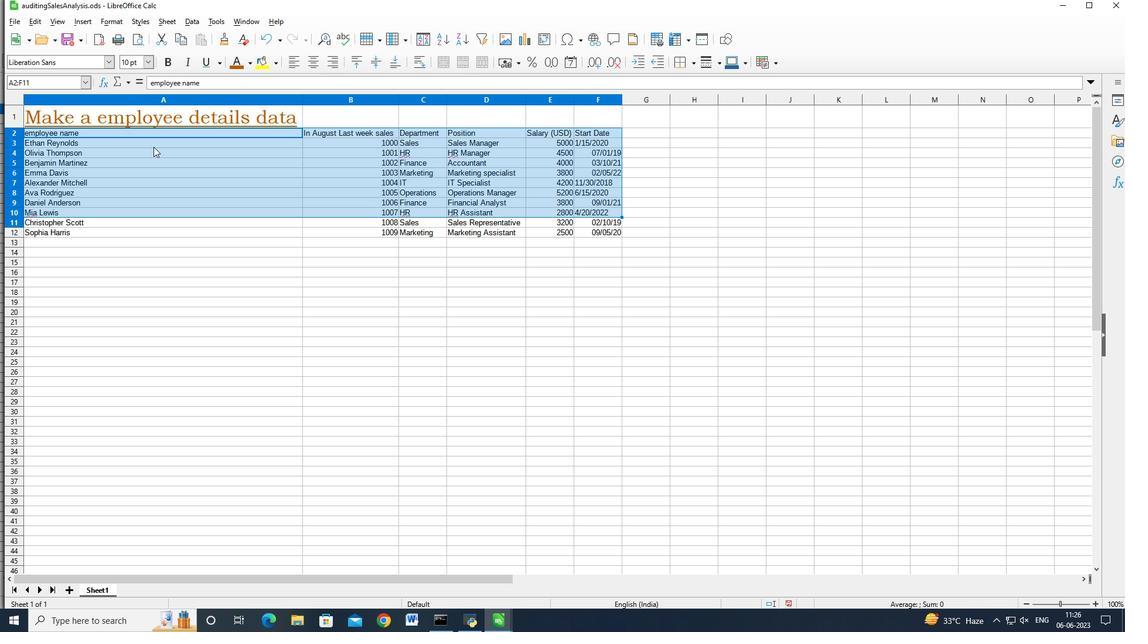 
Action: Mouse moved to (63, 62)
Screenshot: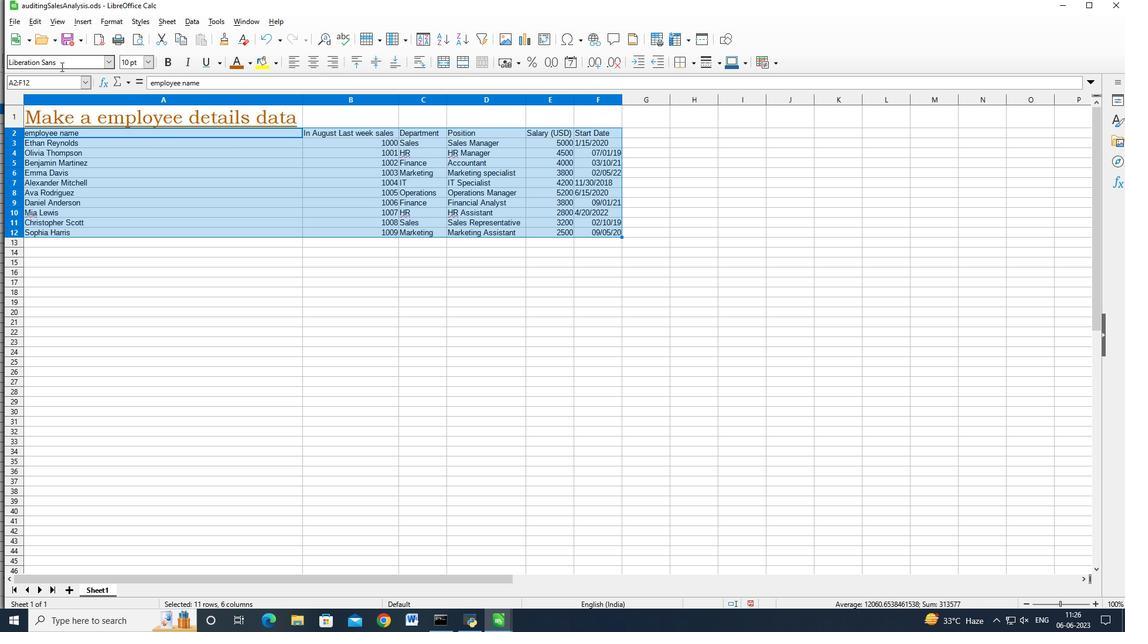 
Action: Mouse pressed left at (63, 62)
Screenshot: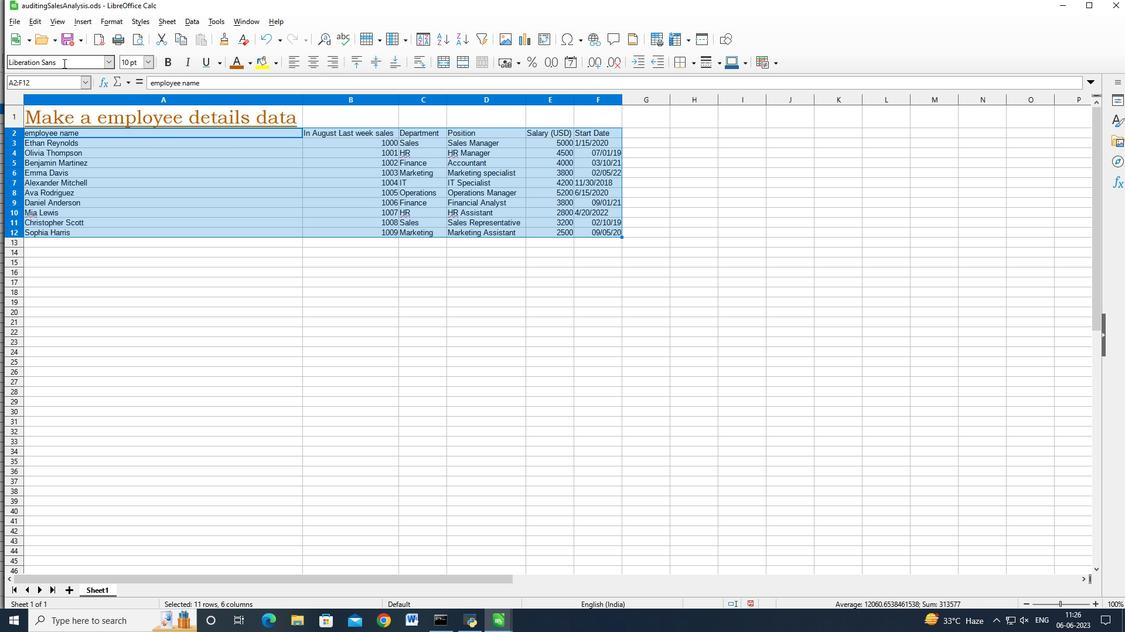 
Action: Mouse moved to (22, 56)
Screenshot: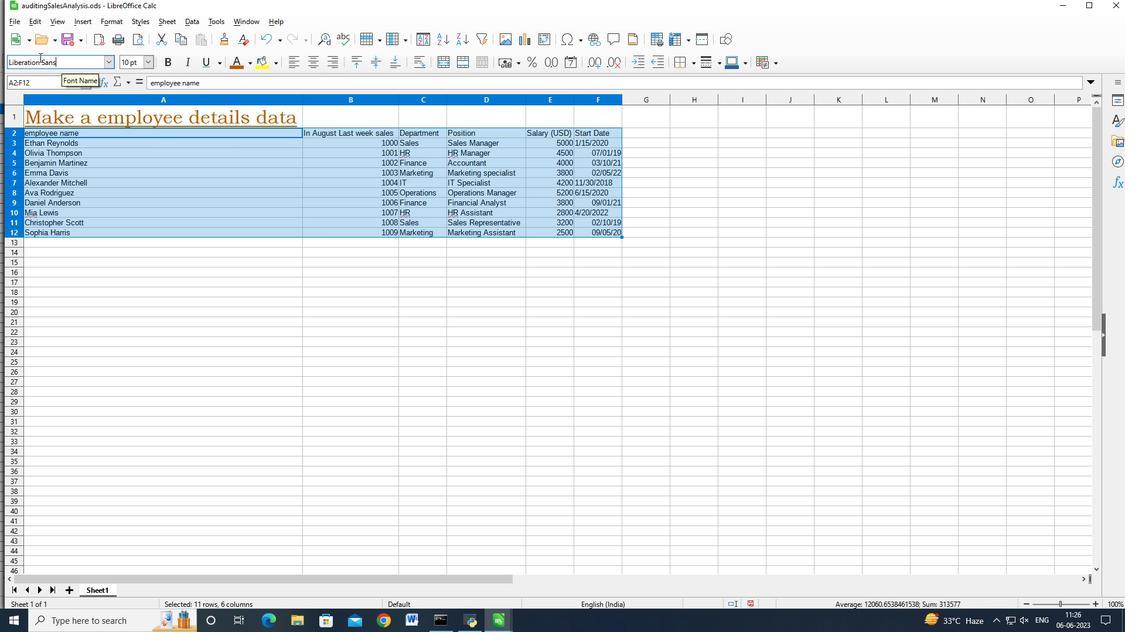 
Action: Key pressed <Key.backspace><Key.backspace><Key.backspace><Key.backspace><Key.backspace><Key.backspace><Key.backspace><Key.backspace><Key.backspace><Key.backspace><Key.backspace><Key.backspace><Key.backspace><Key.backspace><Key.backspace><Key.backspace><Key.backspace><Key.backspace><Key.backspace><Key.backspace><Key.backspace><Key.backspace><Key.backspace><Key.shift>bROW<Key.backspace>W<Key.backspace><Key.caps_lock>wallia<Key.space><Key.shift>Newand<Key.enter>
Screenshot: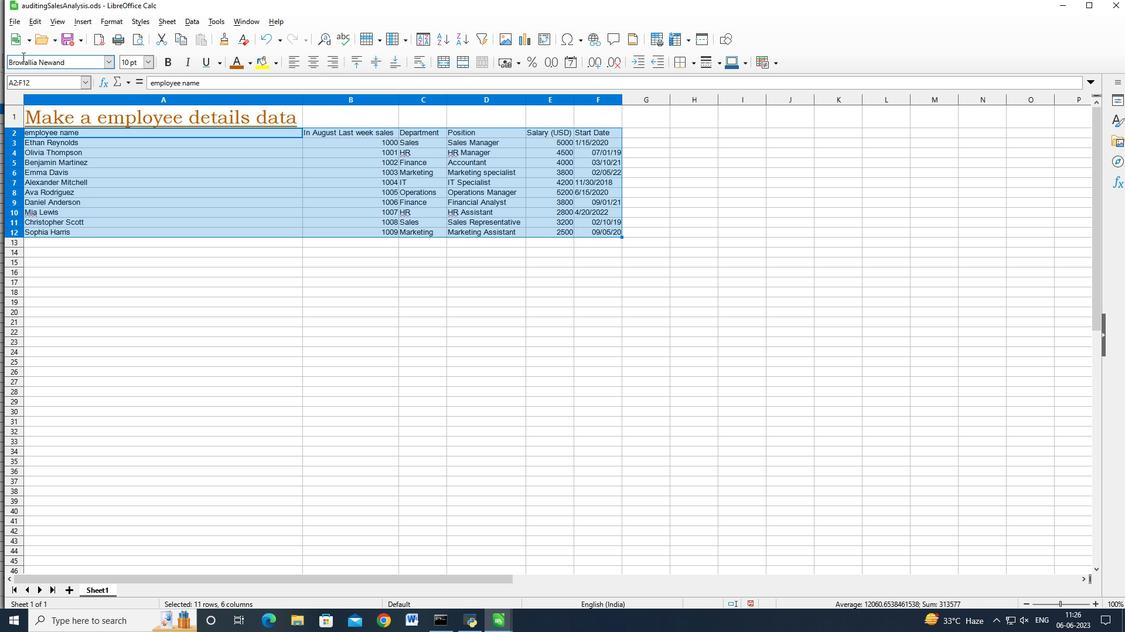
Action: Mouse moved to (147, 61)
Screenshot: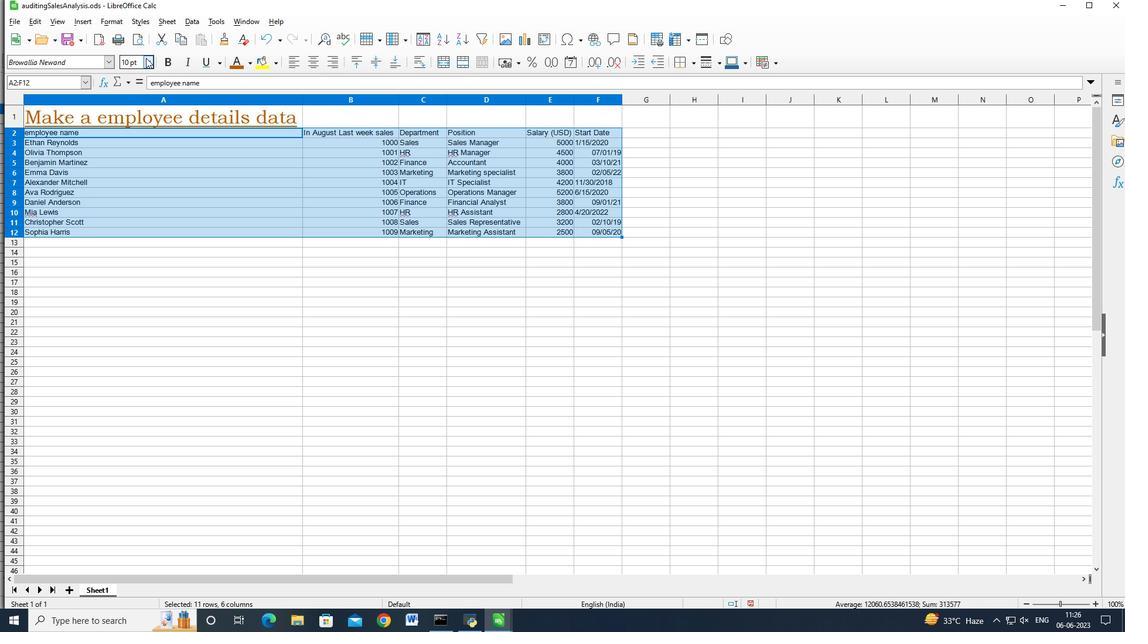 
Action: Mouse pressed left at (147, 61)
Screenshot: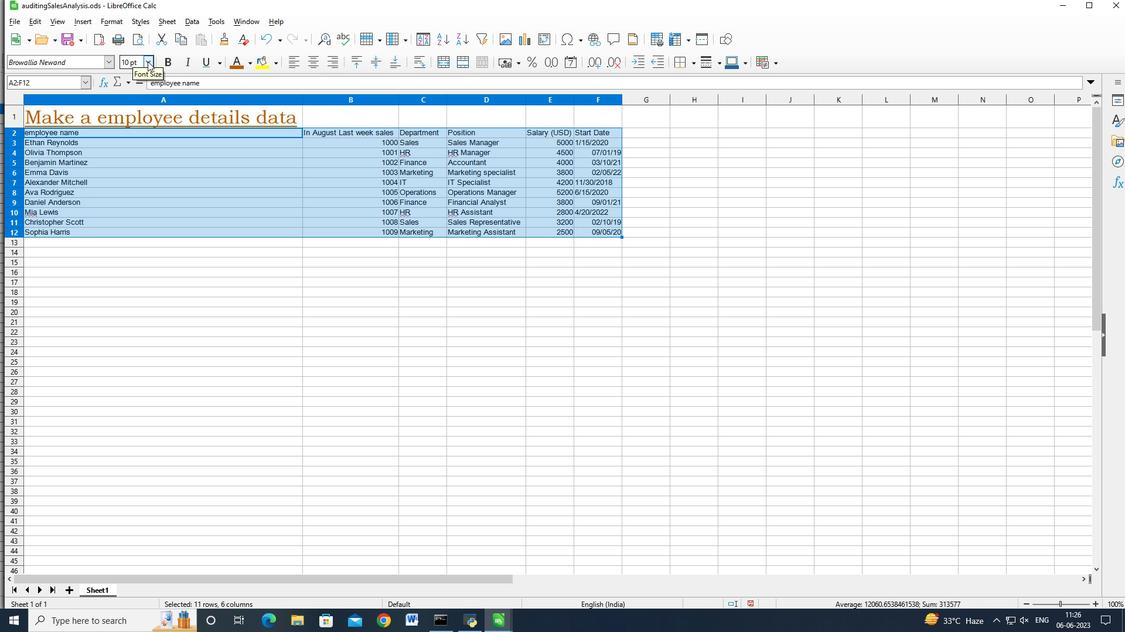 
Action: Mouse moved to (131, 181)
Screenshot: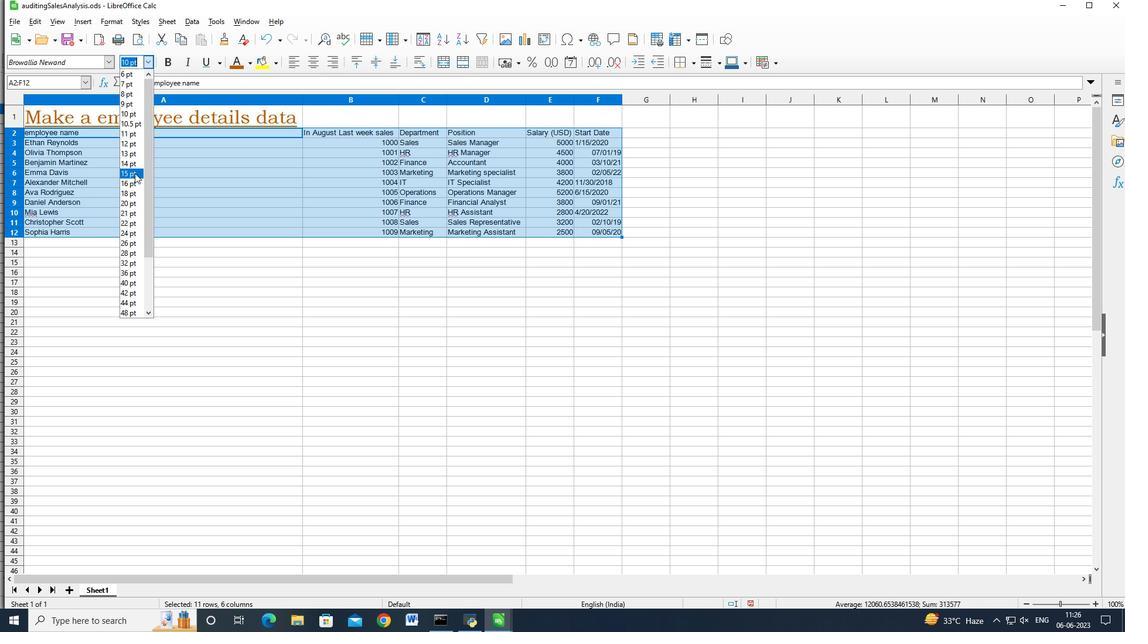 
Action: Mouse pressed left at (131, 181)
Screenshot: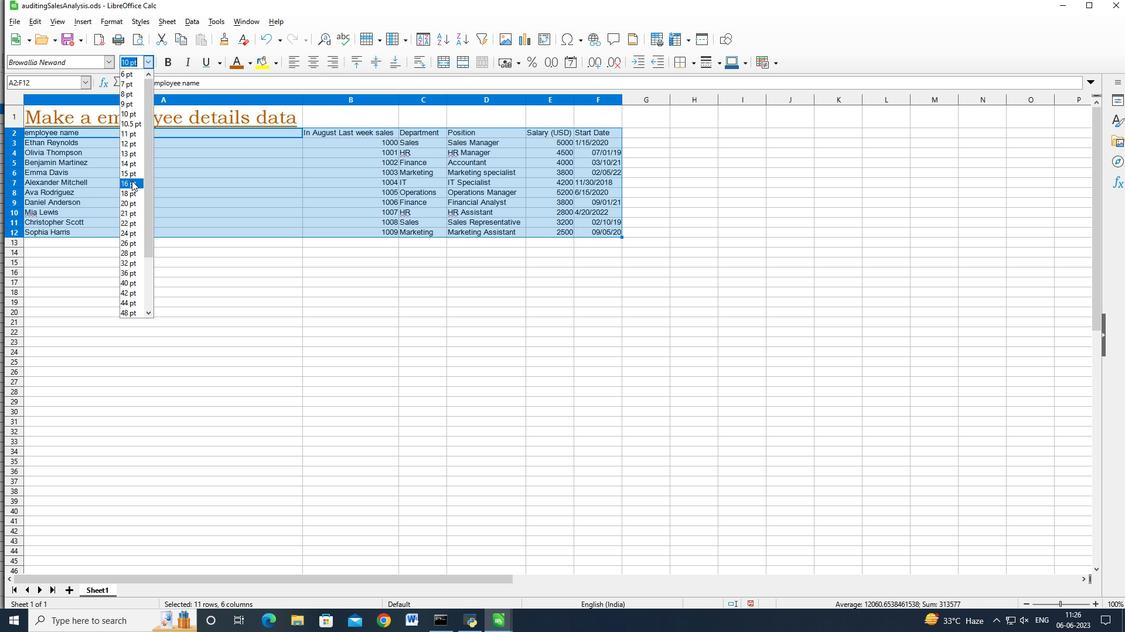 
Action: Mouse moved to (144, 120)
Screenshot: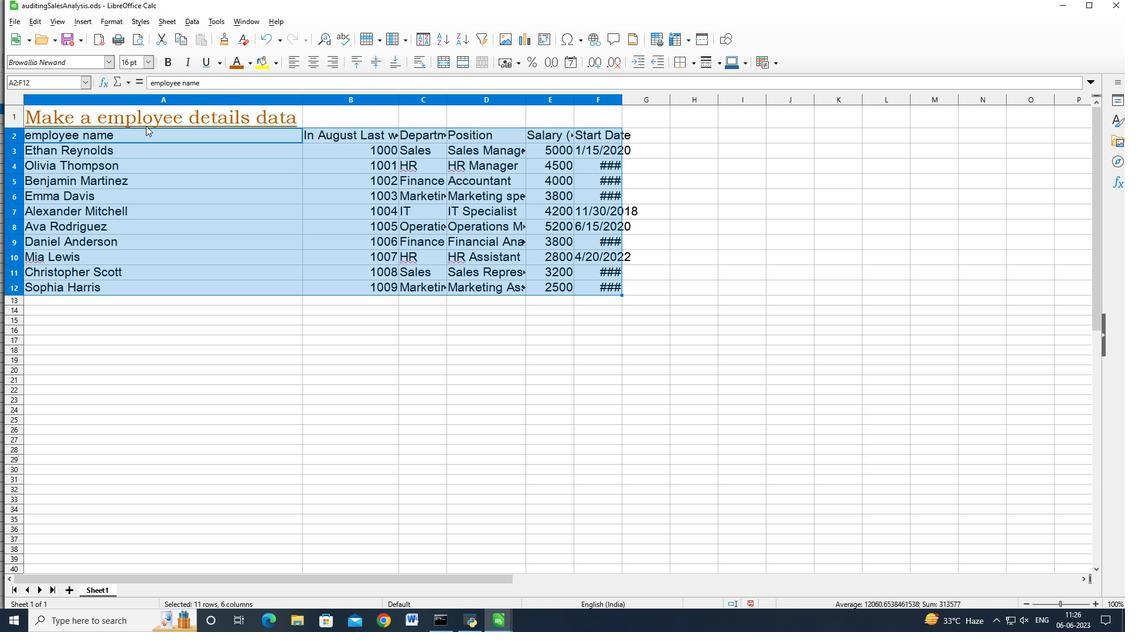 
Action: Mouse pressed left at (144, 120)
Screenshot: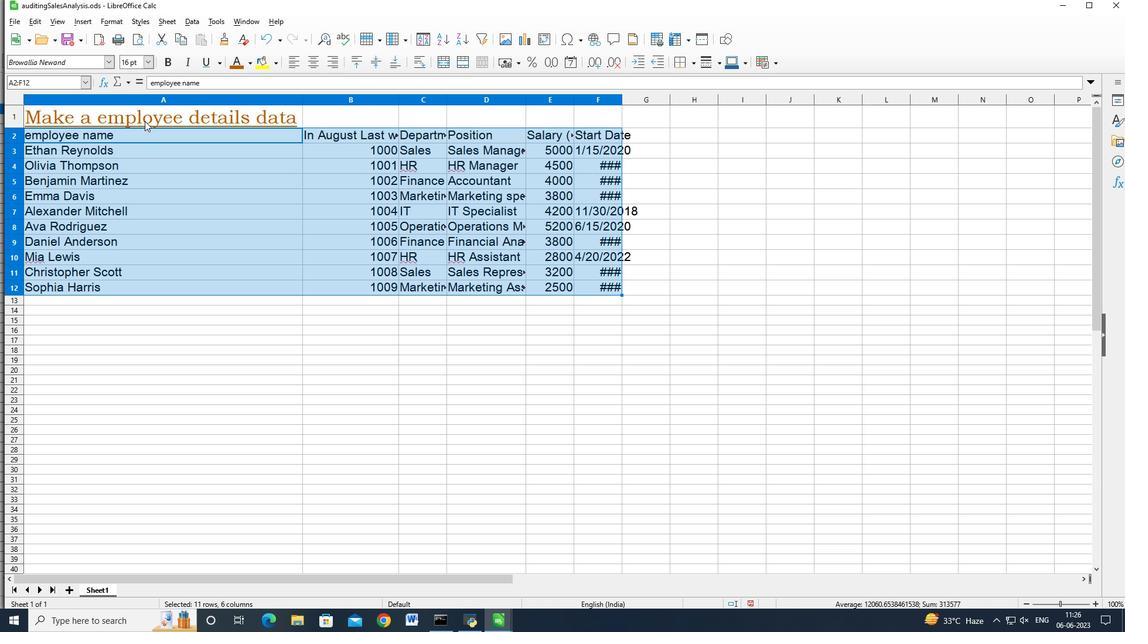
Action: Mouse moved to (359, 61)
Screenshot: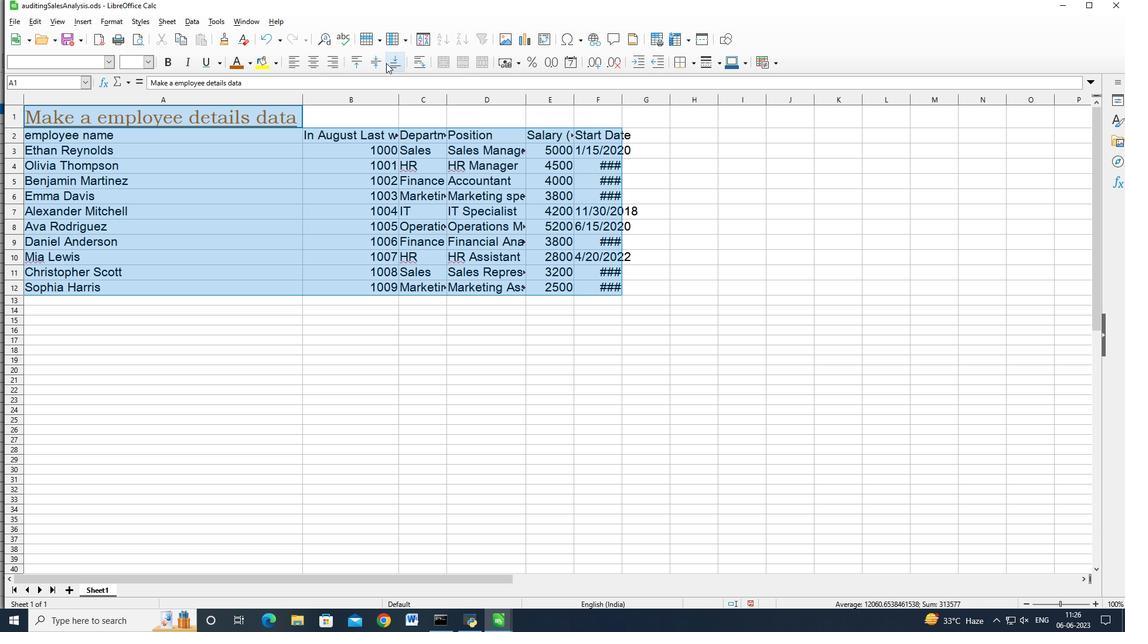 
Action: Mouse pressed left at (359, 61)
Screenshot: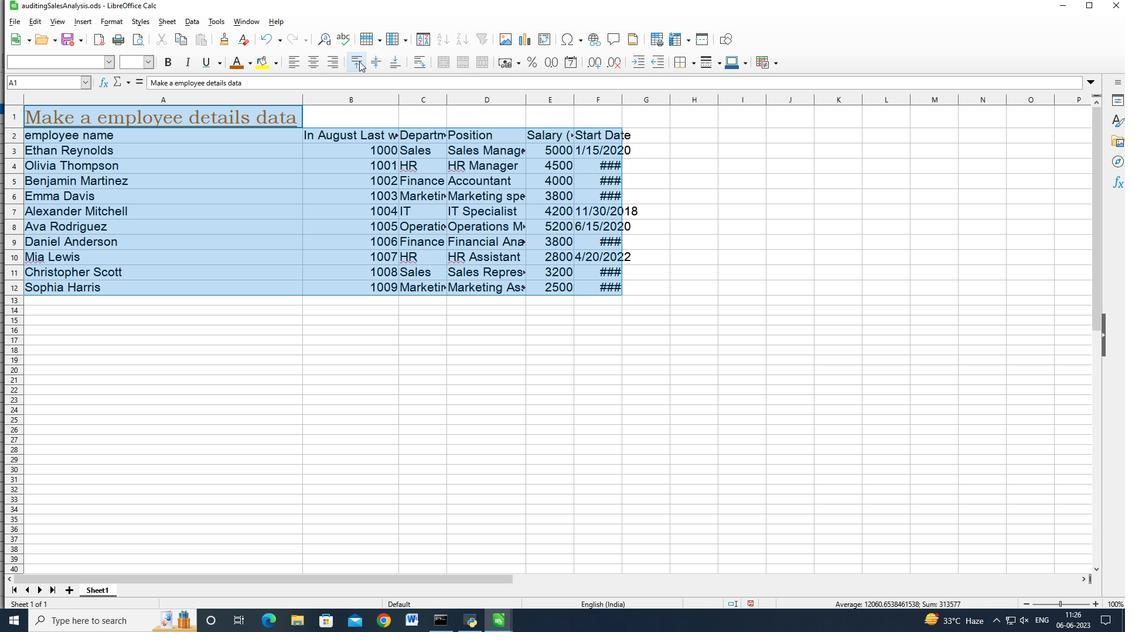 
Action: Mouse moved to (244, 346)
Screenshot: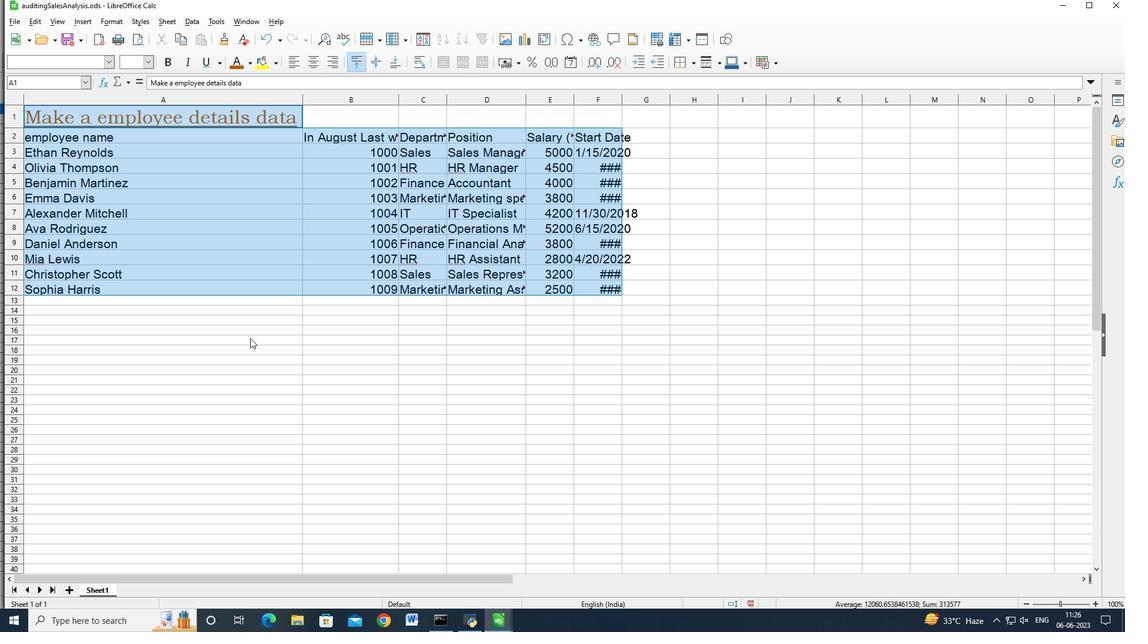 
Action: Mouse pressed left at (244, 346)
Screenshot: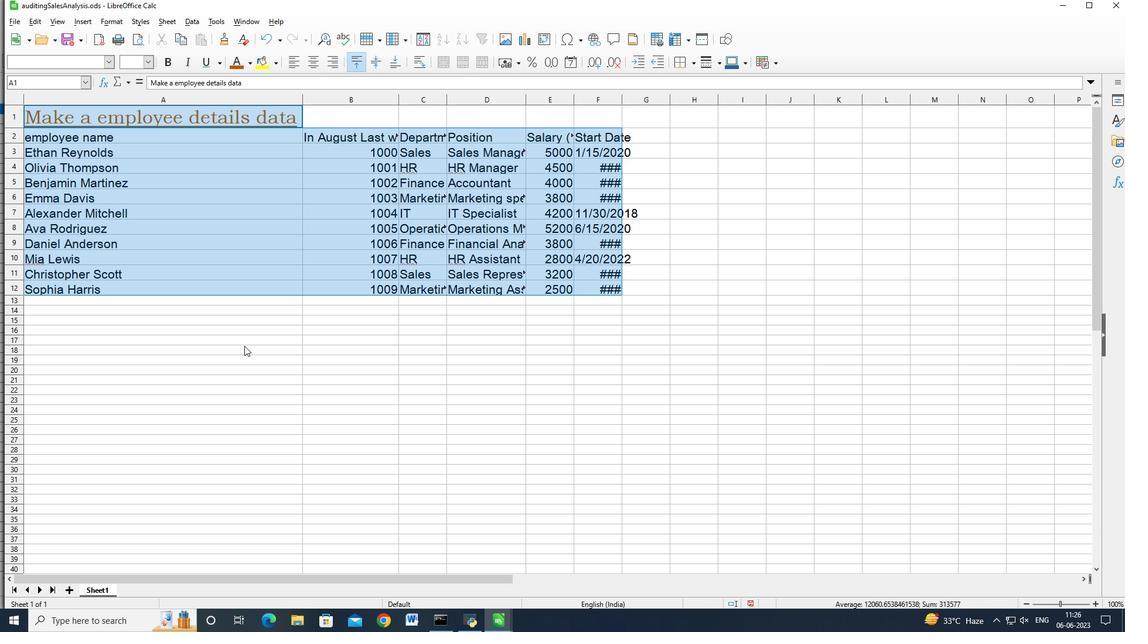 
Action: Mouse moved to (253, 259)
Screenshot: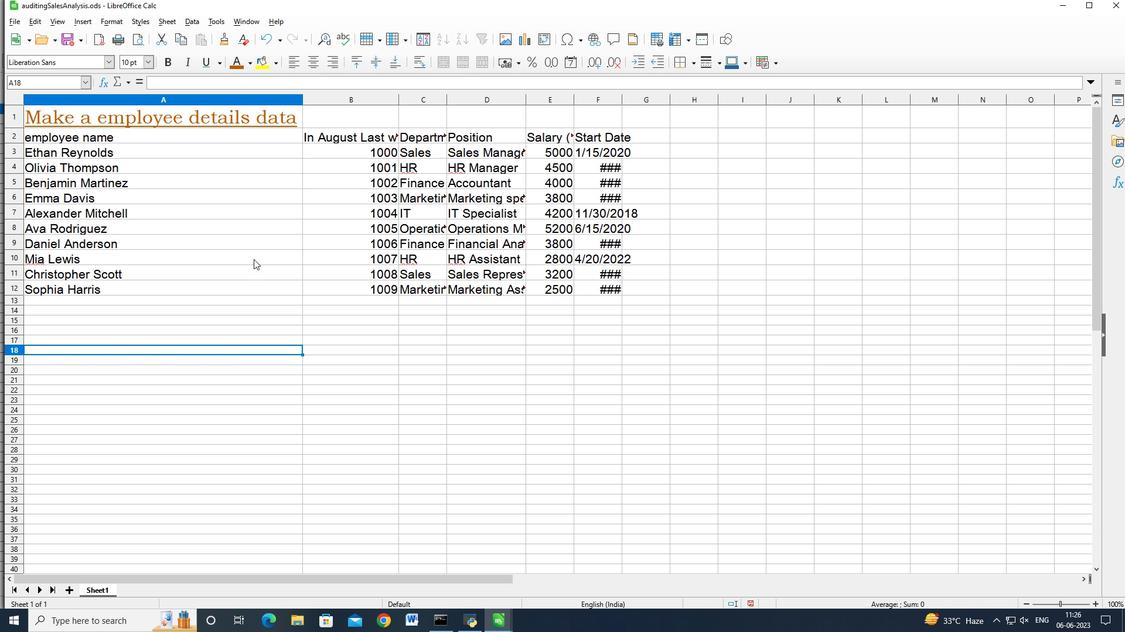 
Action: Key pressed ctrl+S
Screenshot: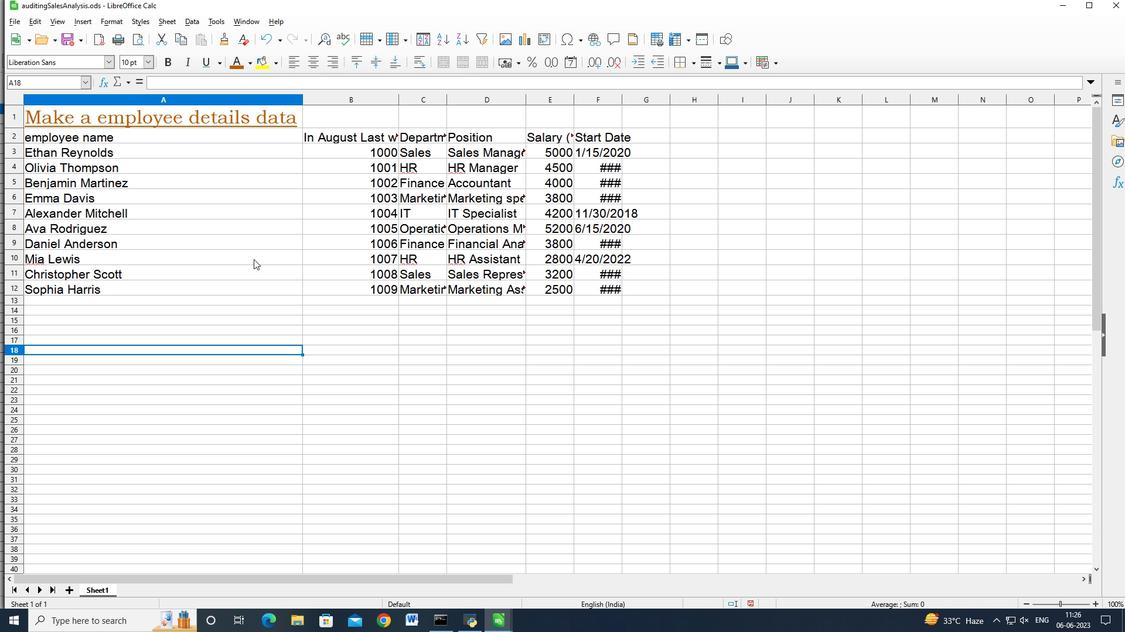 
Action: Mouse moved to (452, 262)
Screenshot: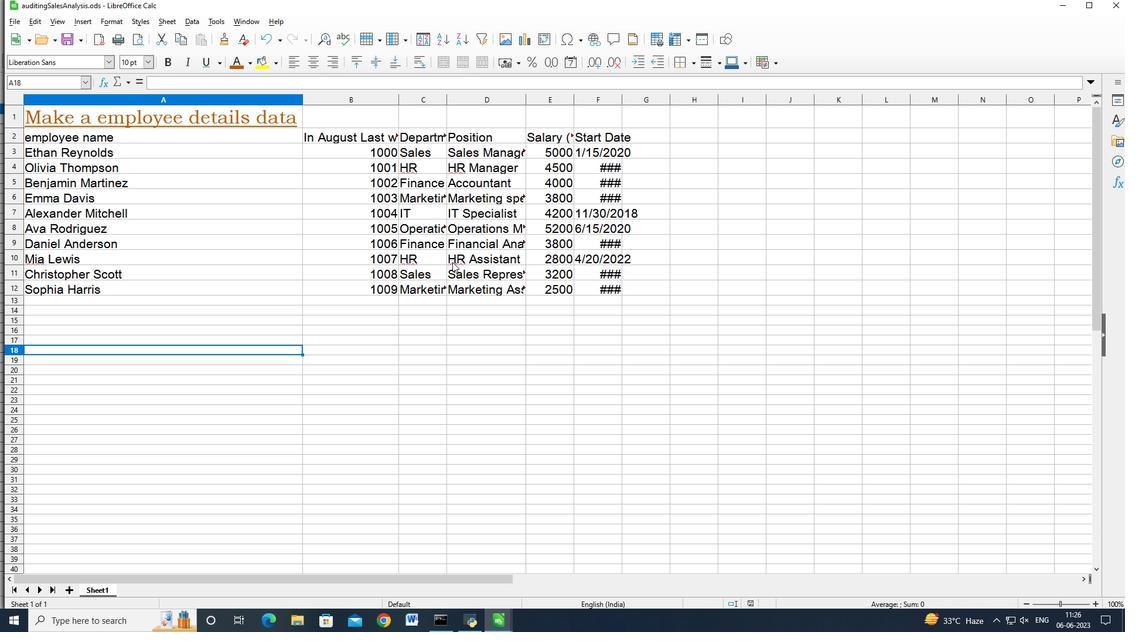
